 Task: Find connections with filter location Suzano with filter topic #lawyeringwith filter profile language Spanish with filter current company Aditya Birla Chemicals with filter school Doctor Babasaheb Ambedkar Marathwada University with filter industry Soap and Cleaning Product Manufacturing with filter service category Blogging with filter keywords title Building Inspector
Action: Mouse moved to (583, 101)
Screenshot: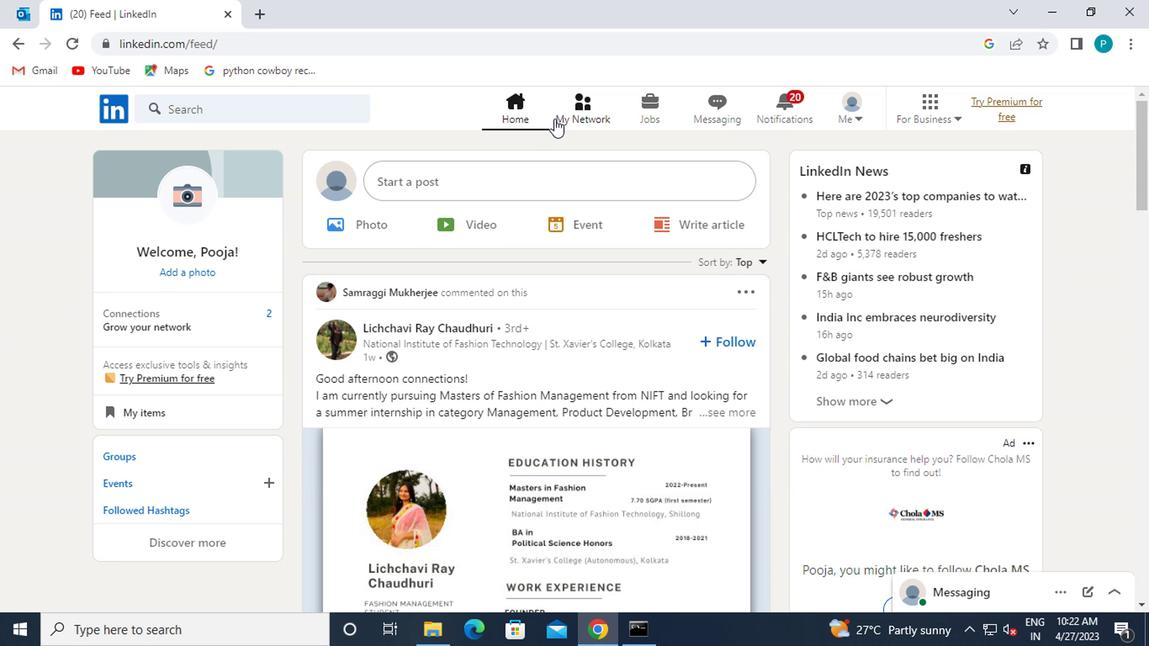 
Action: Mouse pressed left at (583, 101)
Screenshot: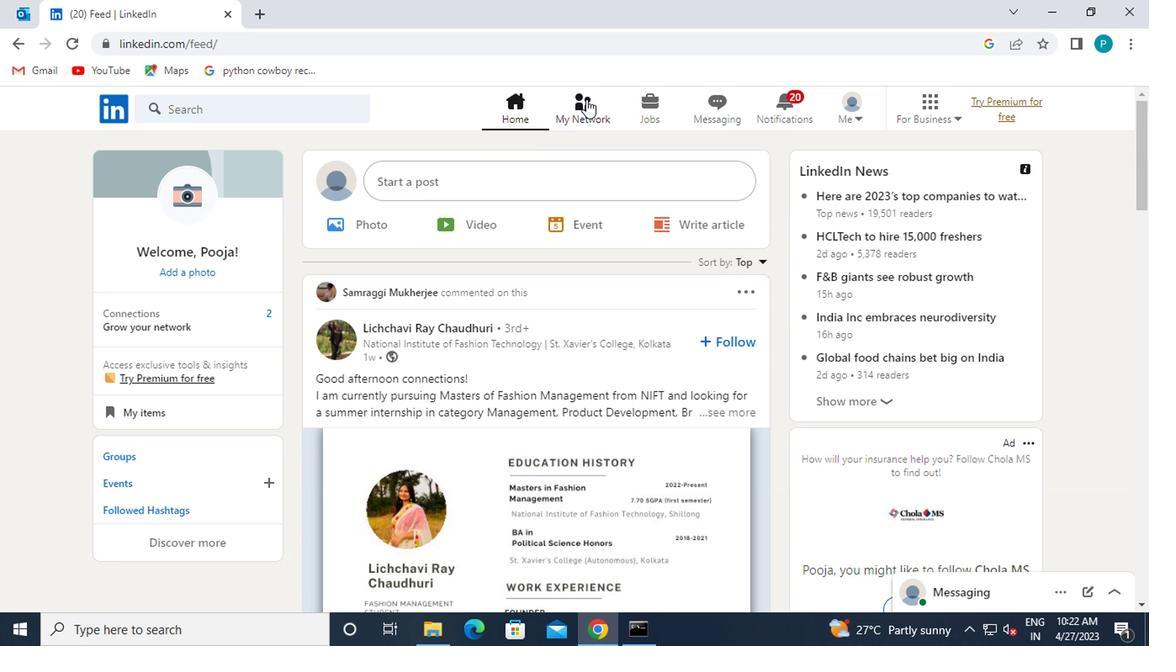 
Action: Mouse moved to (232, 207)
Screenshot: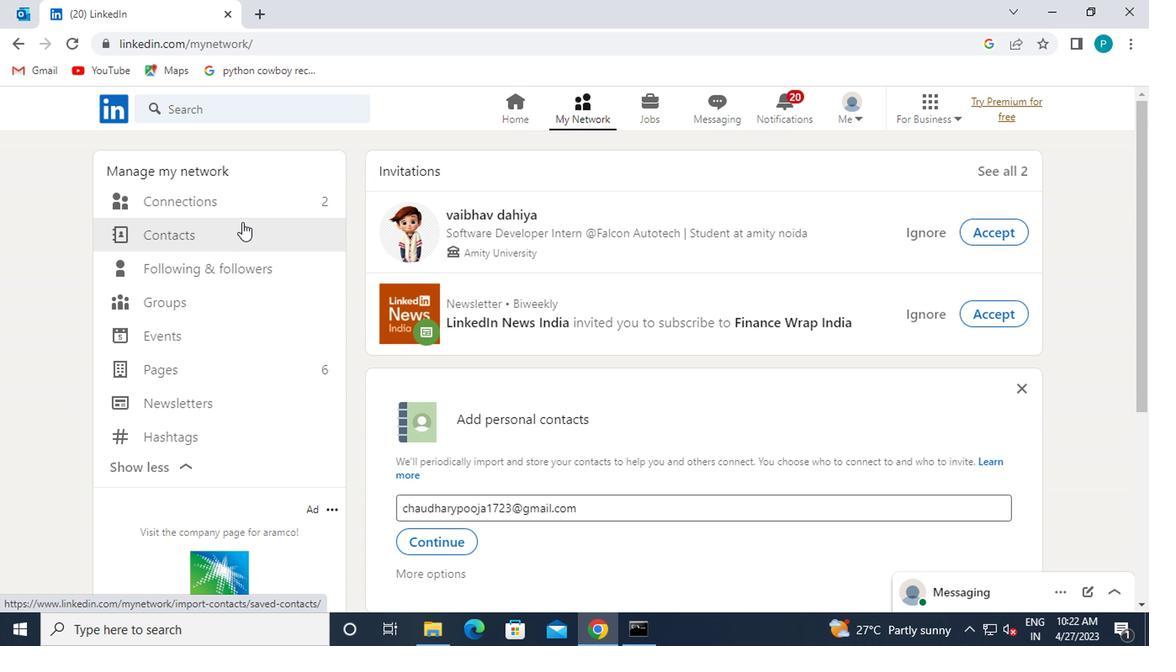 
Action: Mouse pressed left at (232, 207)
Screenshot: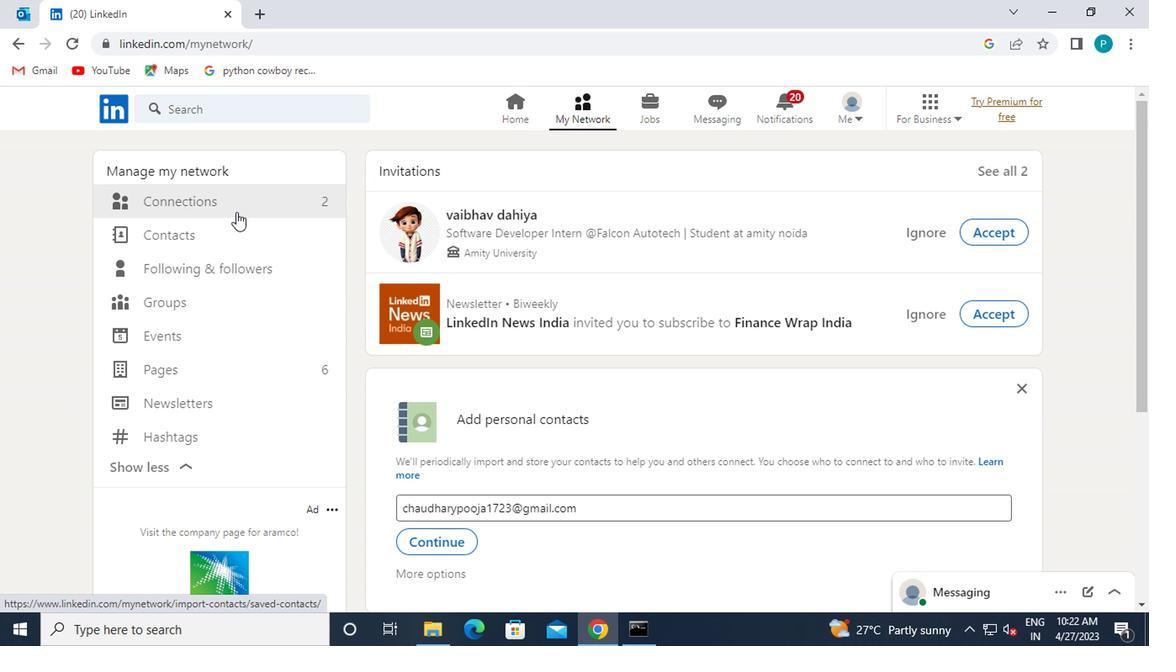 
Action: Mouse moved to (670, 201)
Screenshot: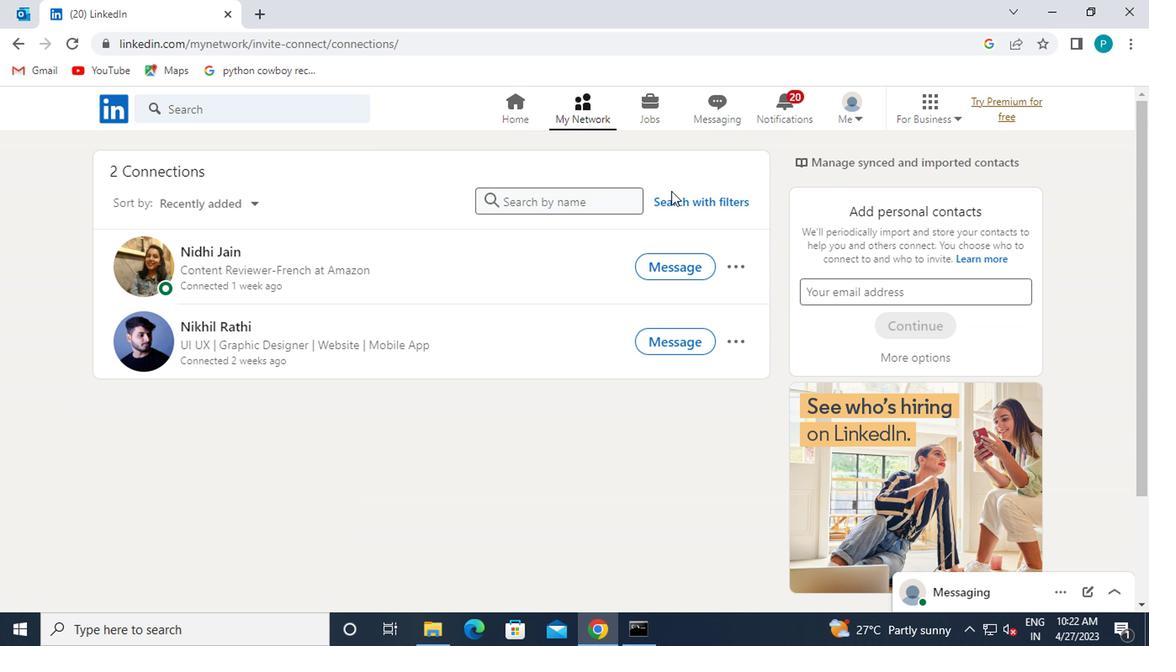 
Action: Mouse pressed left at (670, 201)
Screenshot: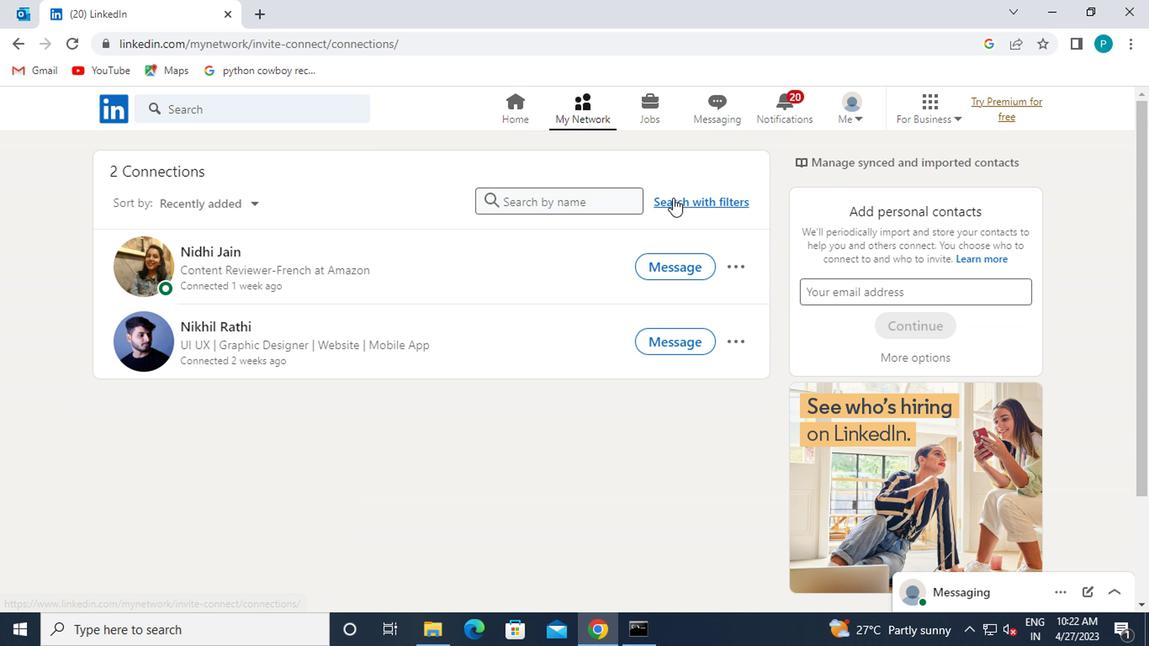 
Action: Mouse moved to (587, 150)
Screenshot: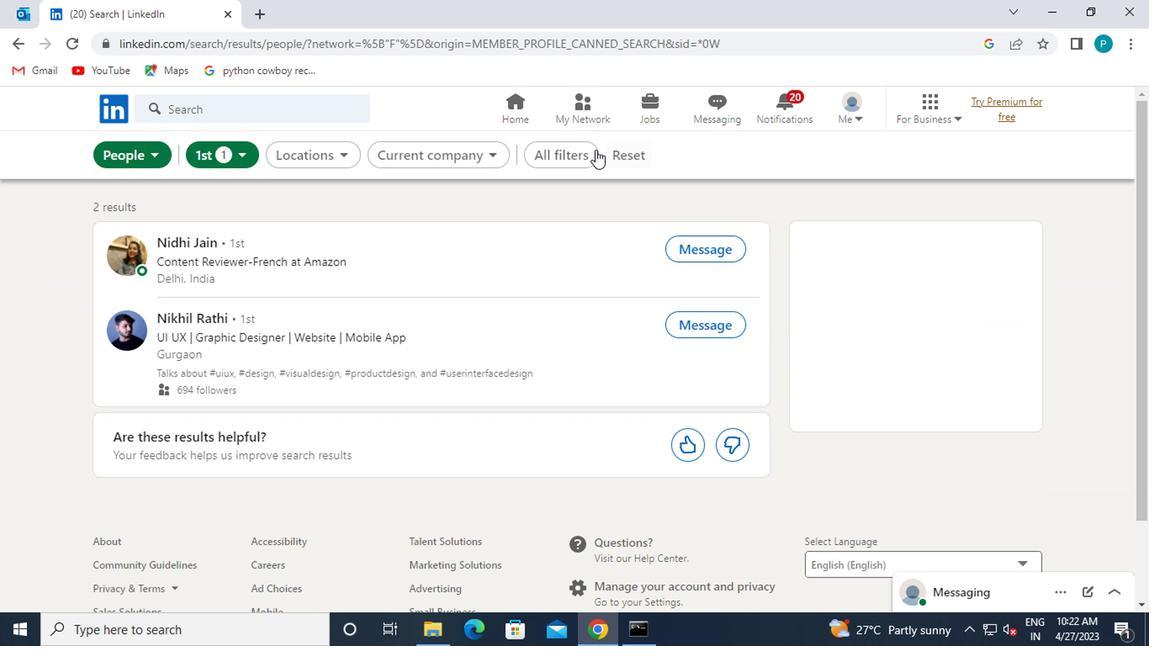 
Action: Mouse pressed left at (587, 150)
Screenshot: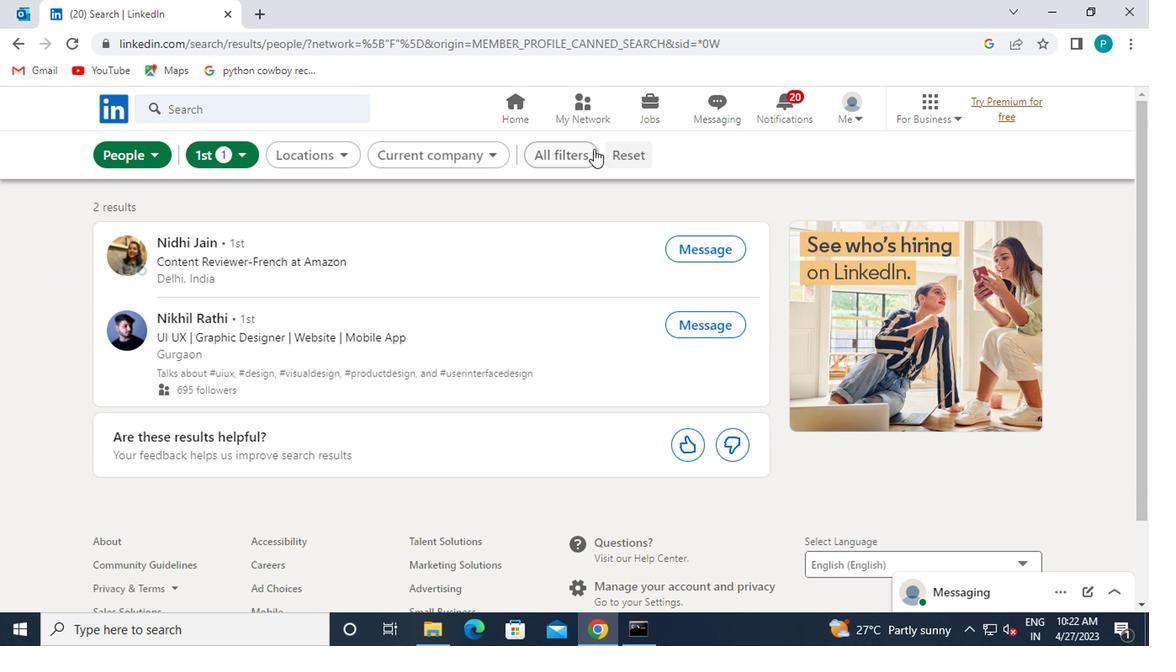 
Action: Mouse moved to (863, 271)
Screenshot: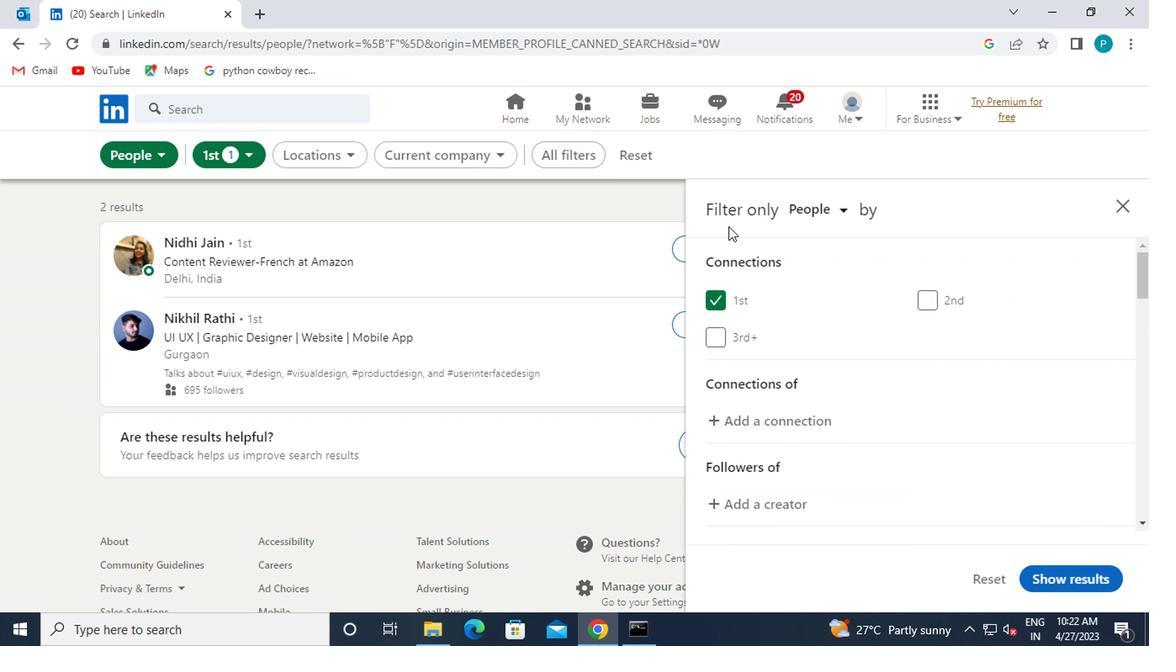 
Action: Mouse scrolled (863, 270) with delta (0, 0)
Screenshot: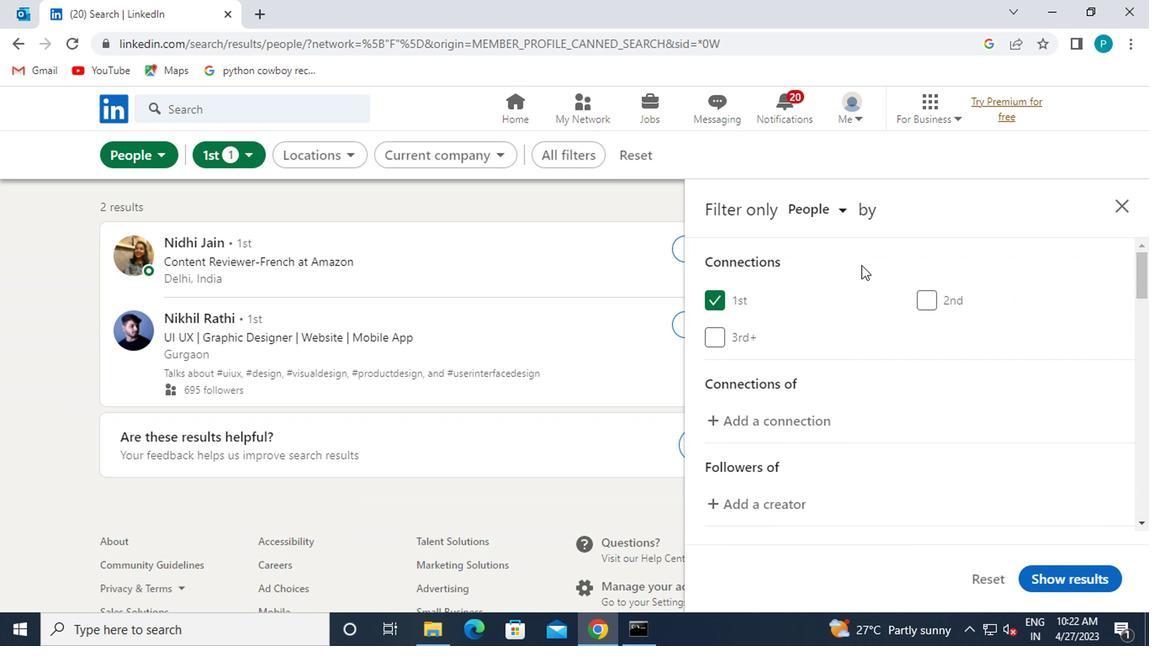
Action: Mouse scrolled (863, 270) with delta (0, 0)
Screenshot: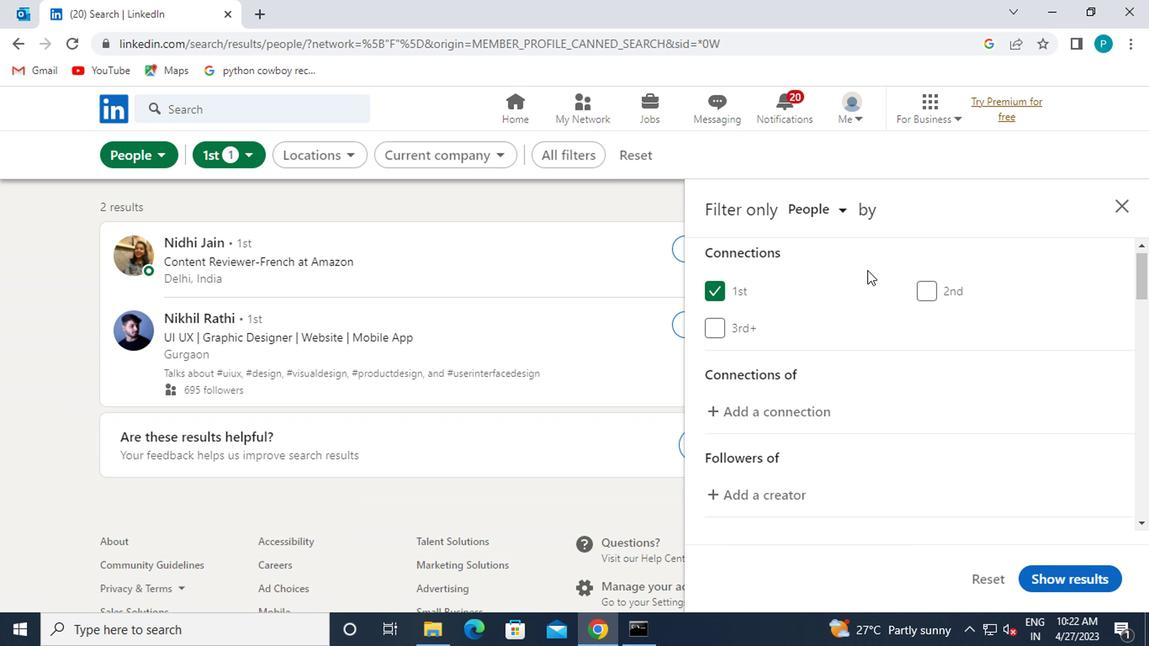 
Action: Mouse moved to (863, 299)
Screenshot: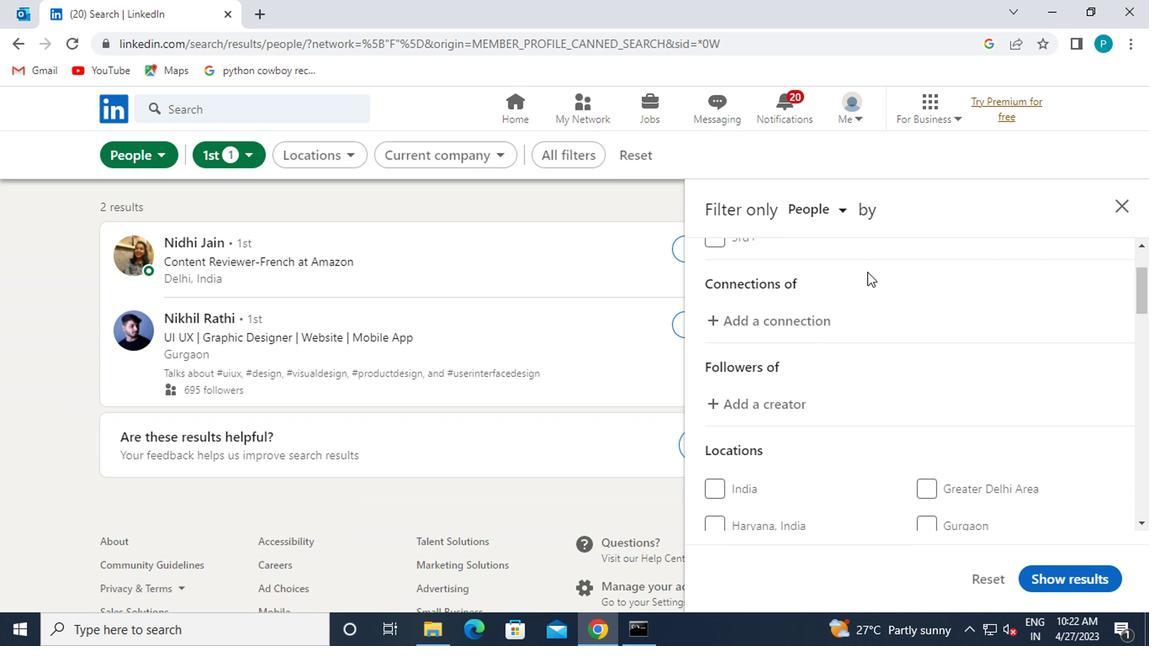 
Action: Mouse scrolled (863, 299) with delta (0, 0)
Screenshot: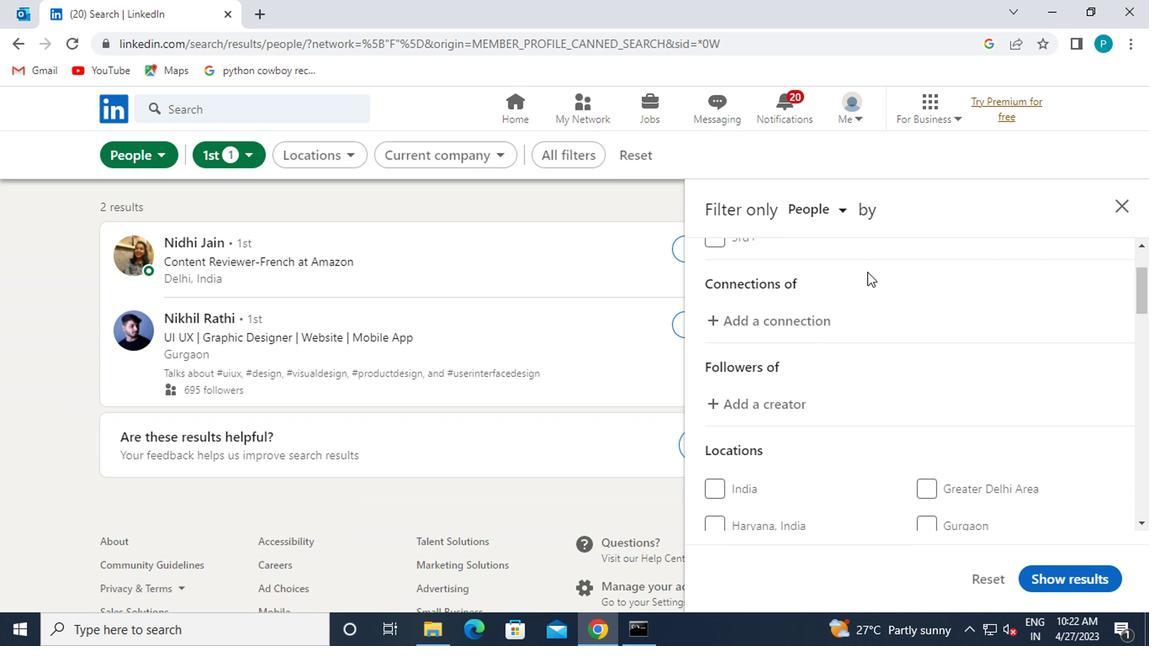 
Action: Mouse moved to (920, 408)
Screenshot: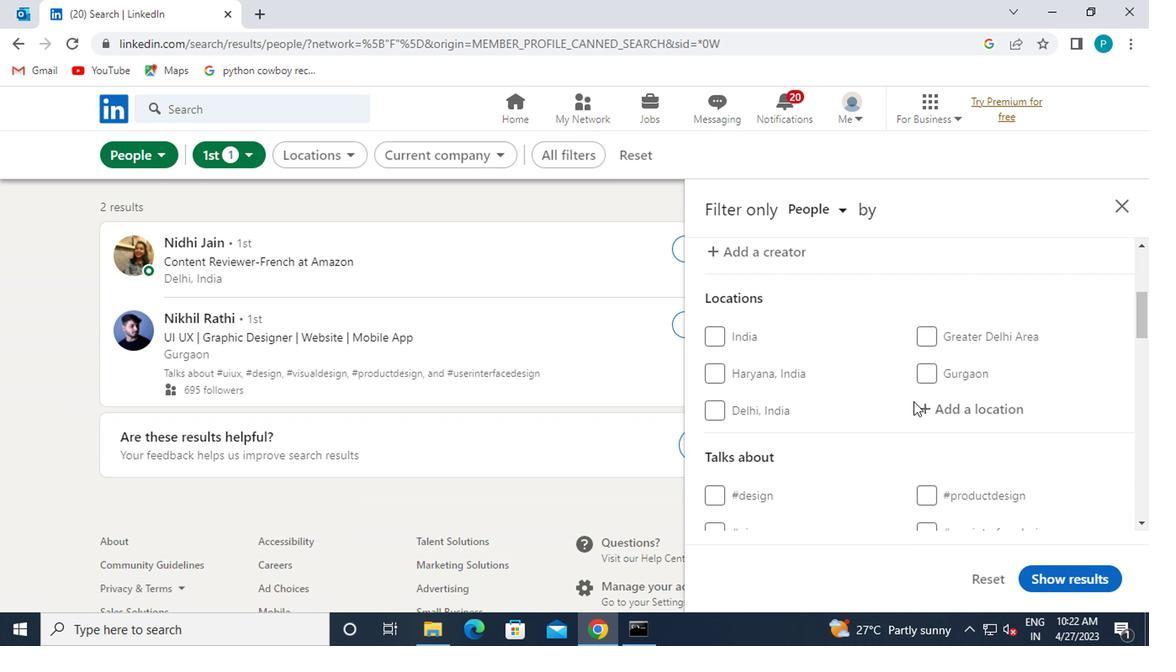 
Action: Mouse pressed left at (920, 408)
Screenshot: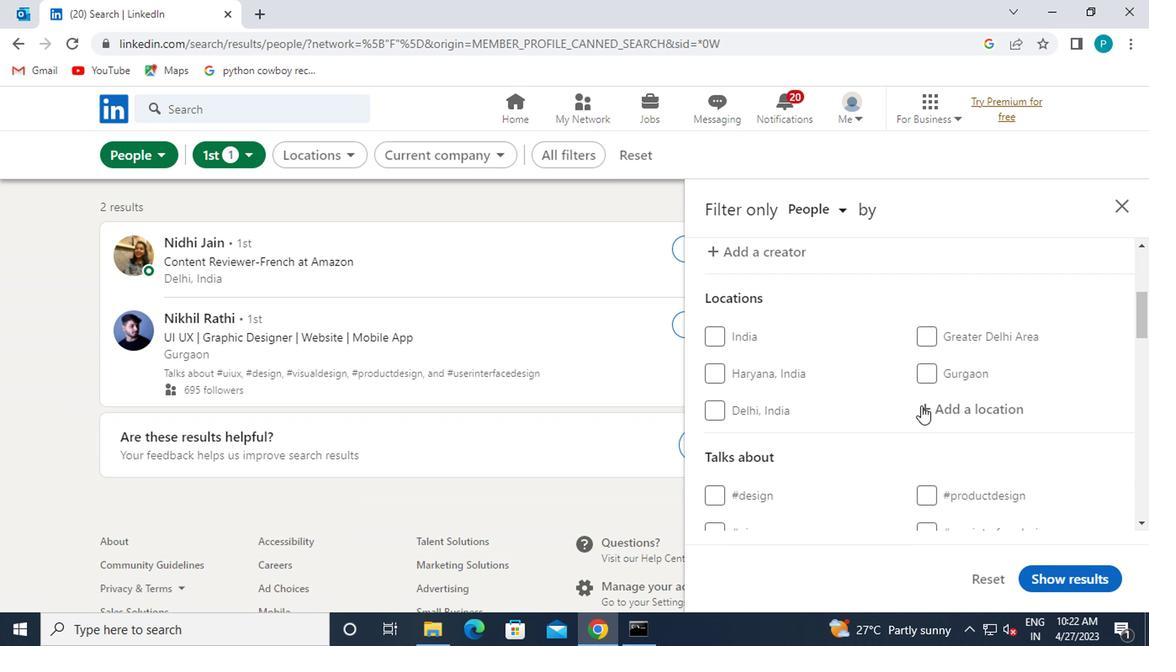 
Action: Mouse moved to (920, 409)
Screenshot: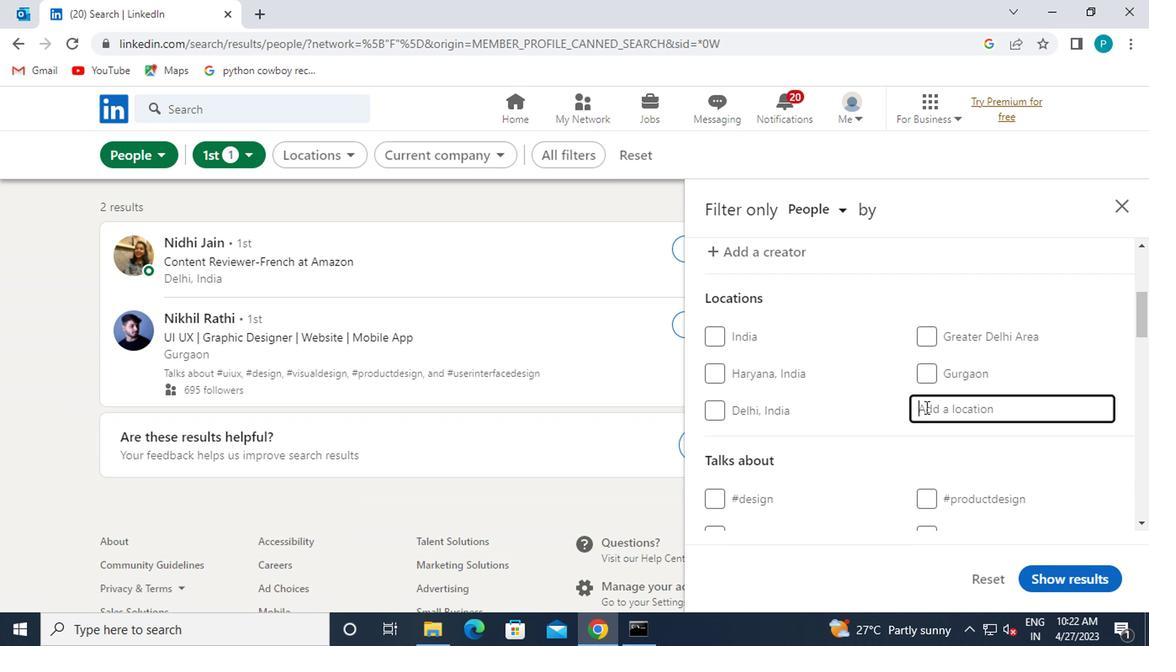 
Action: Key pressed <Key.caps_lock>s<Key.caps_lock>uzano
Screenshot: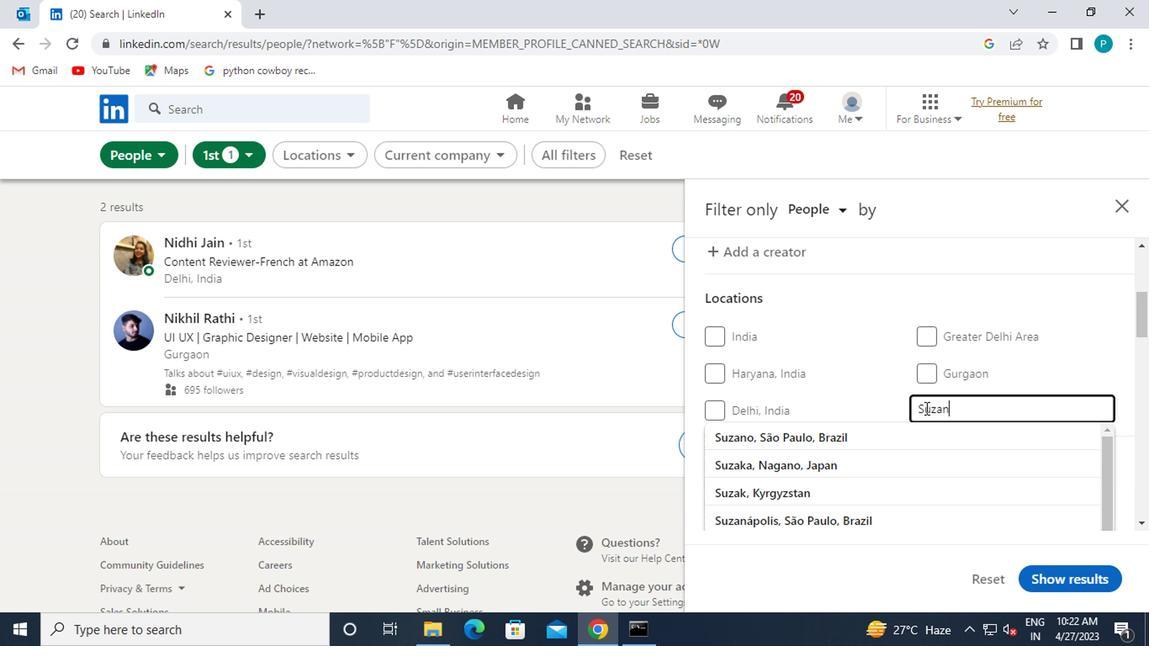 
Action: Mouse moved to (917, 443)
Screenshot: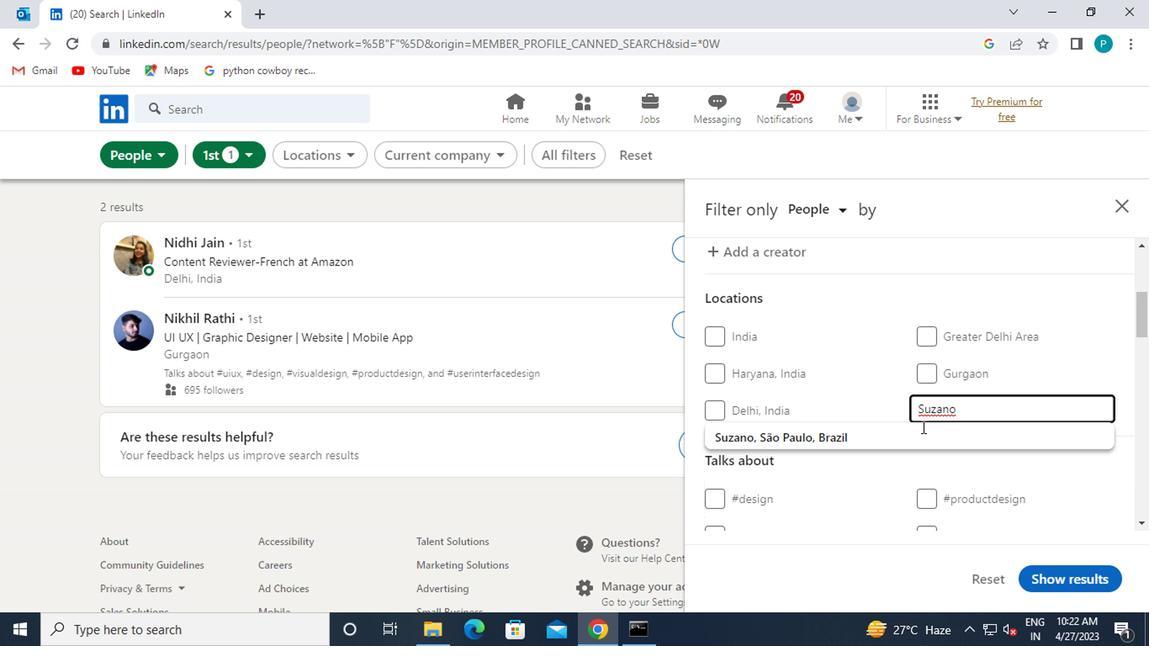 
Action: Mouse pressed left at (917, 443)
Screenshot: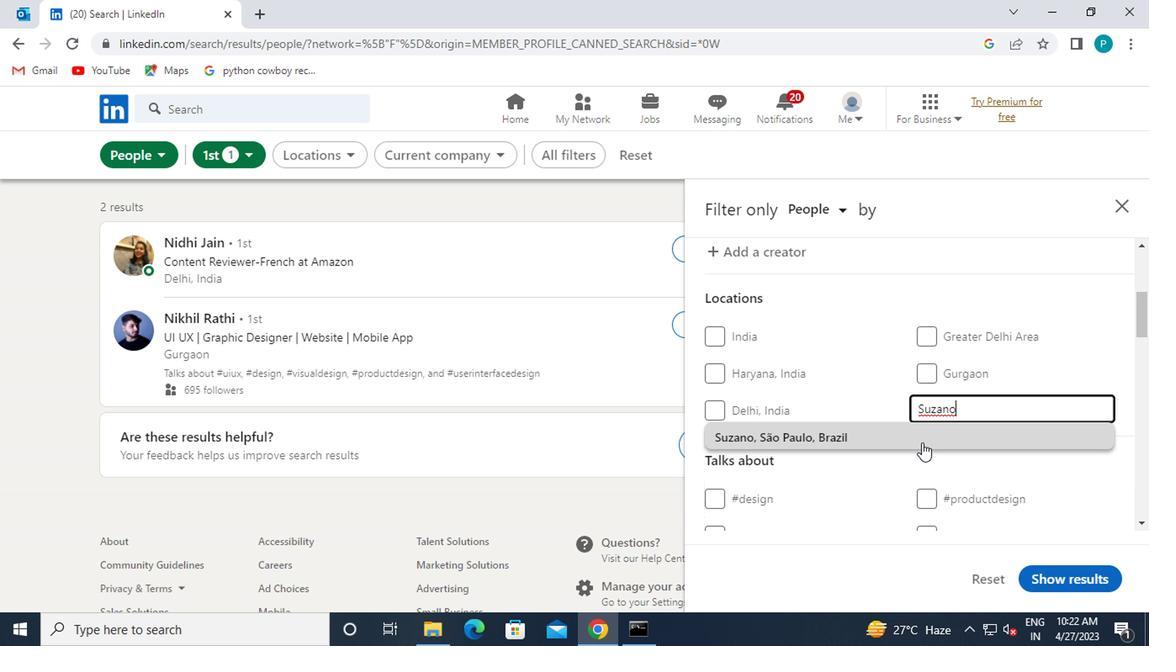 
Action: Mouse scrolled (917, 442) with delta (0, 0)
Screenshot: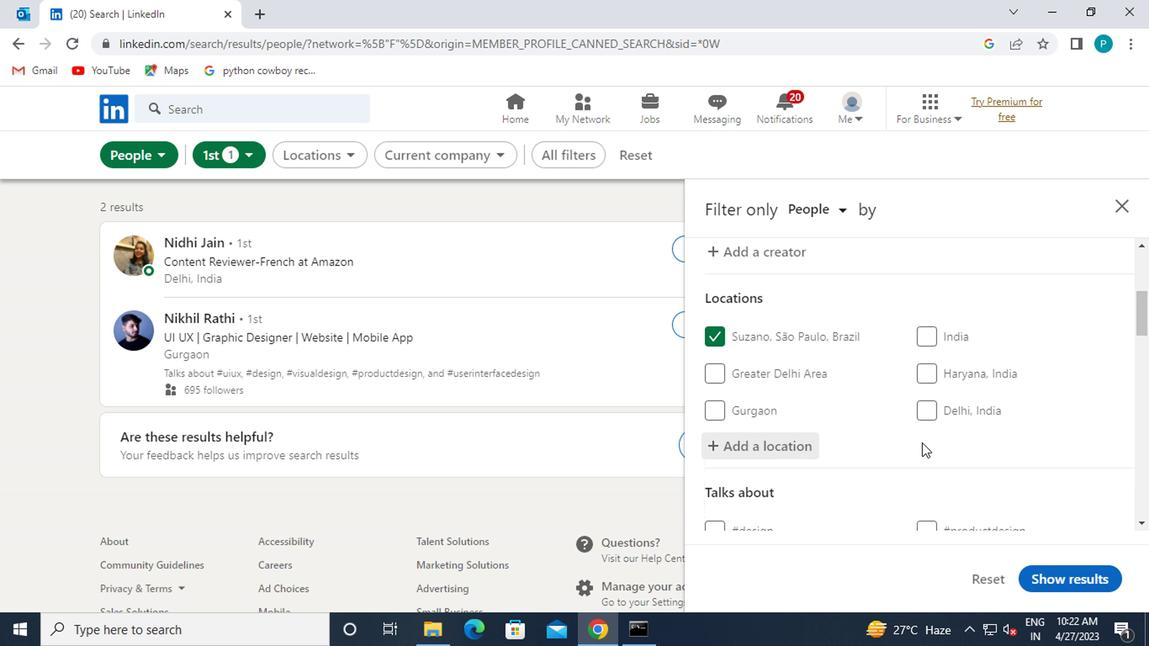 
Action: Mouse moved to (918, 444)
Screenshot: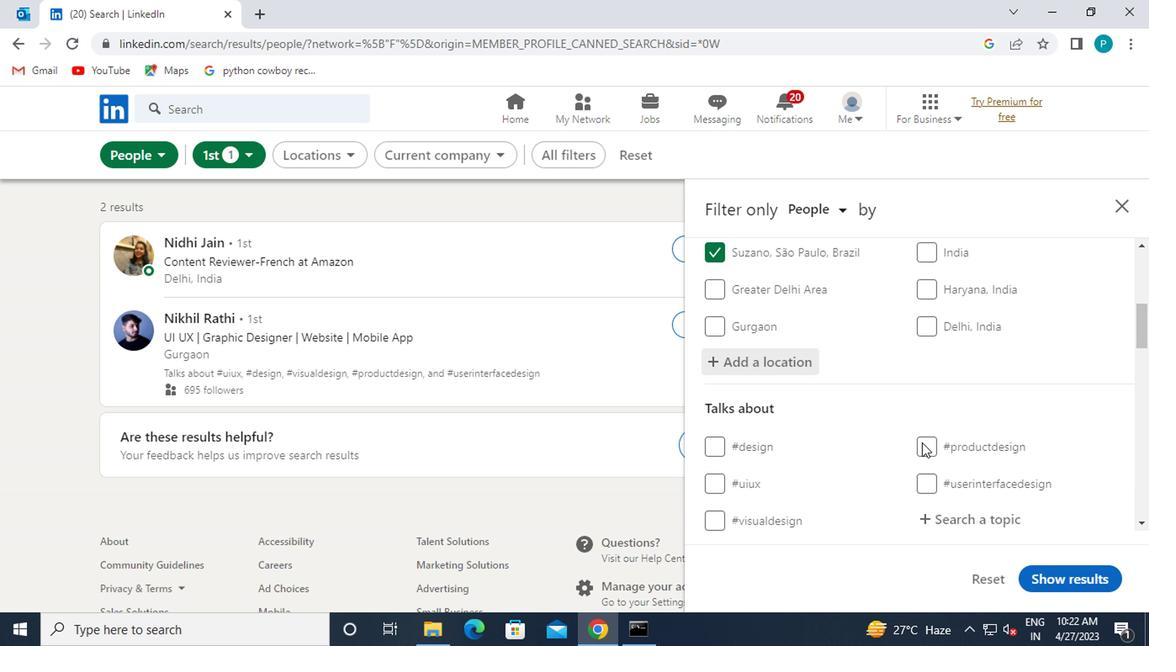 
Action: Mouse scrolled (918, 443) with delta (0, 0)
Screenshot: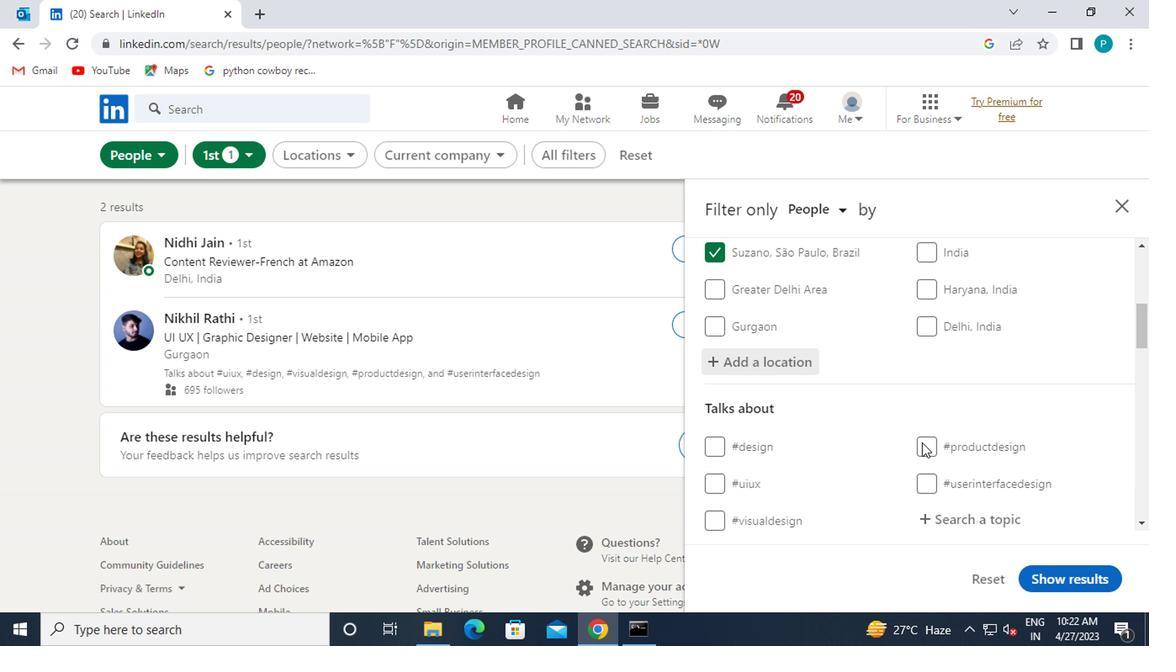 
Action: Mouse moved to (921, 439)
Screenshot: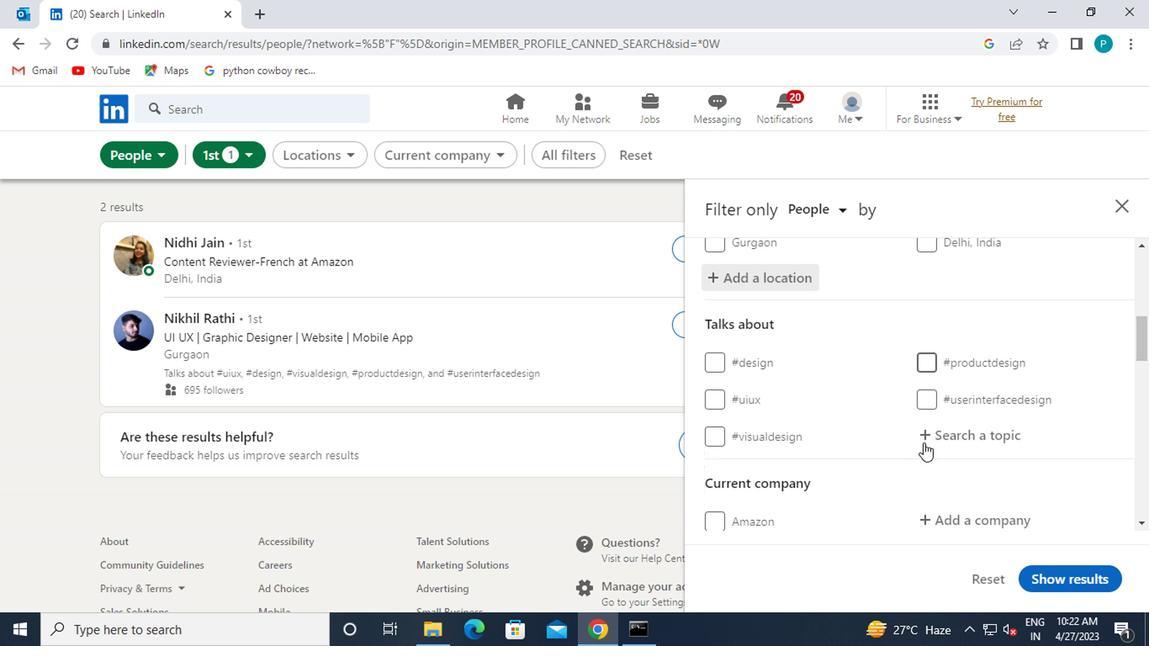 
Action: Mouse pressed left at (921, 439)
Screenshot: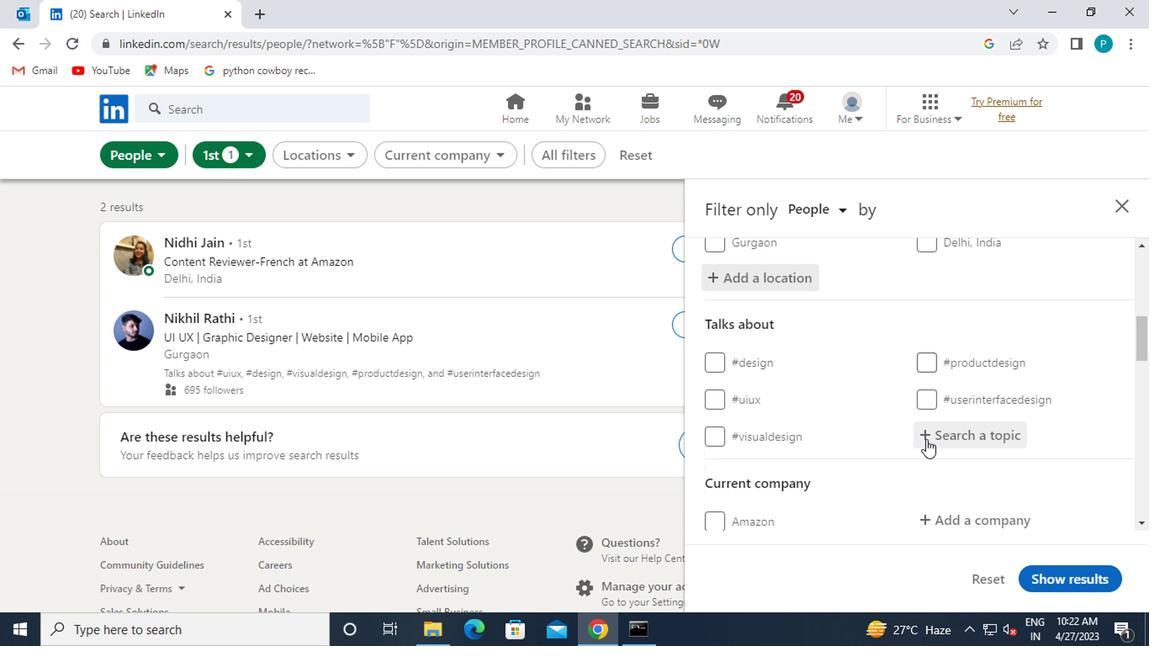 
Action: Key pressed la<Key.backspace><Key.backspace><Key.shift>#LAWYERING
Screenshot: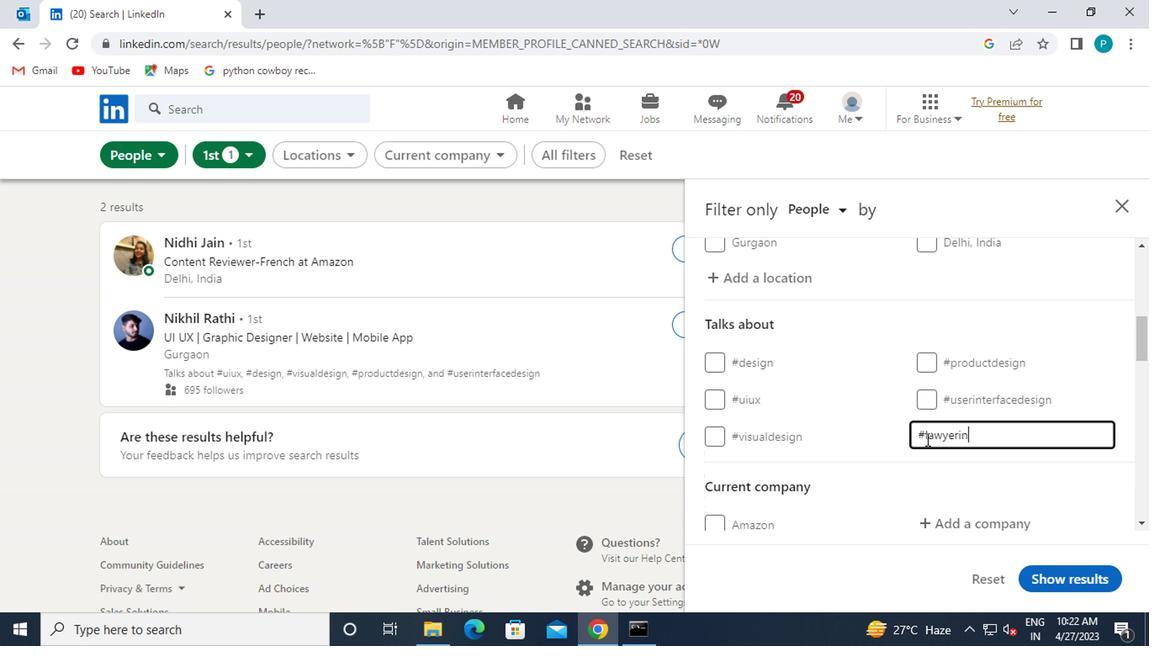 
Action: Mouse scrolled (921, 439) with delta (0, 0)
Screenshot: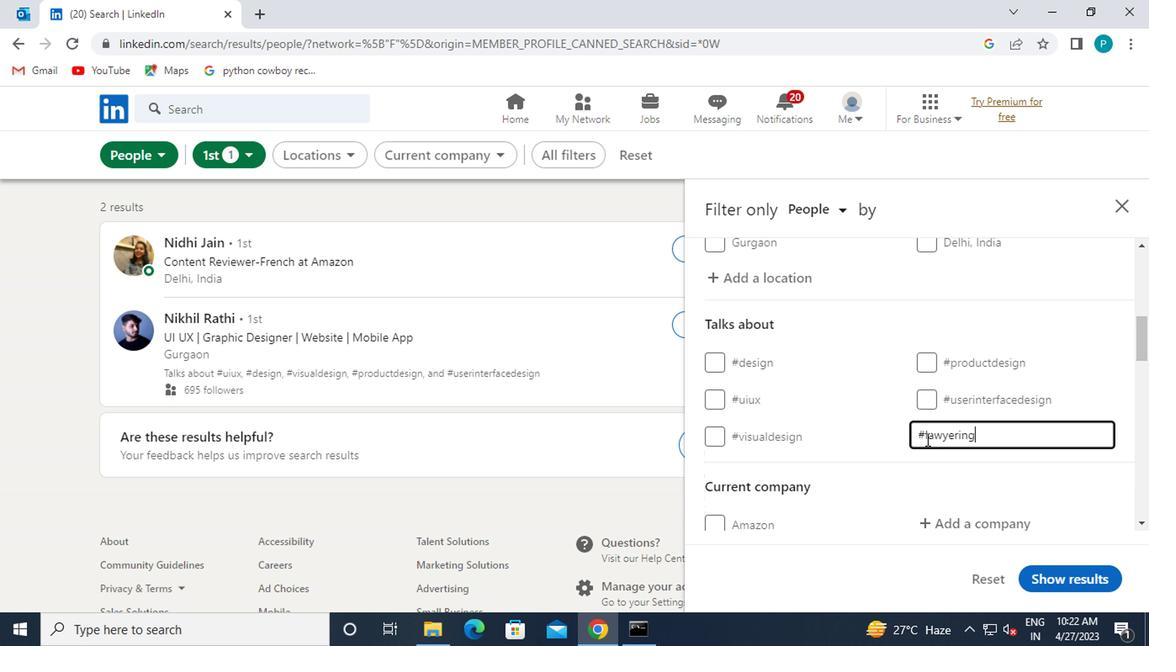
Action: Mouse moved to (924, 454)
Screenshot: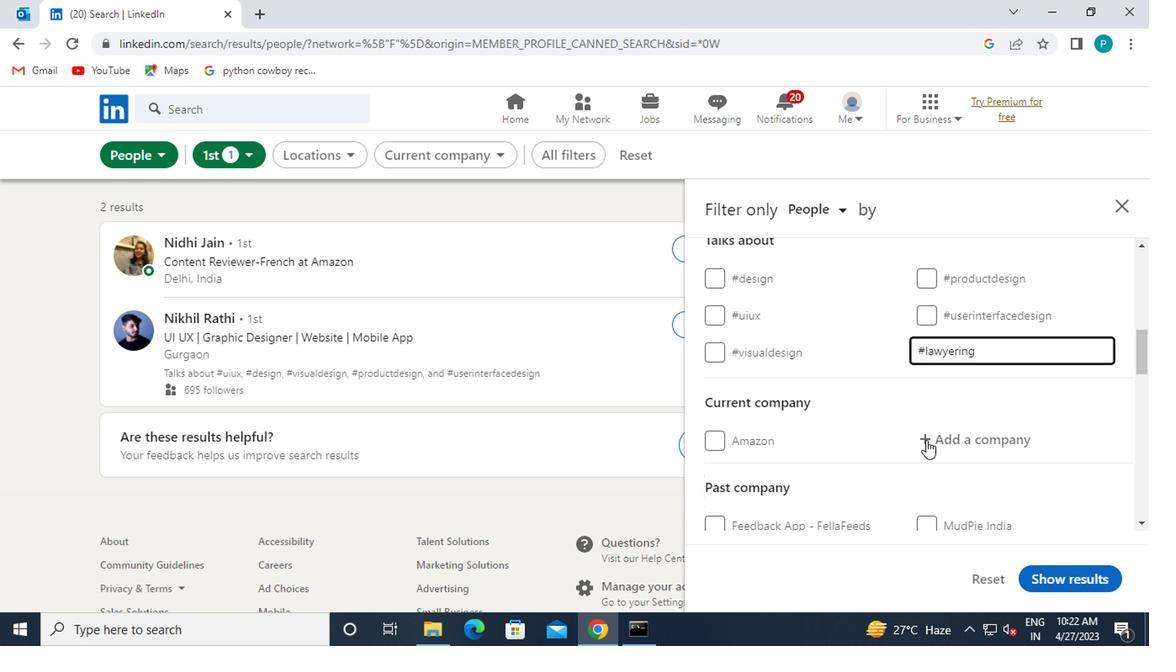 
Action: Mouse scrolled (924, 453) with delta (0, 0)
Screenshot: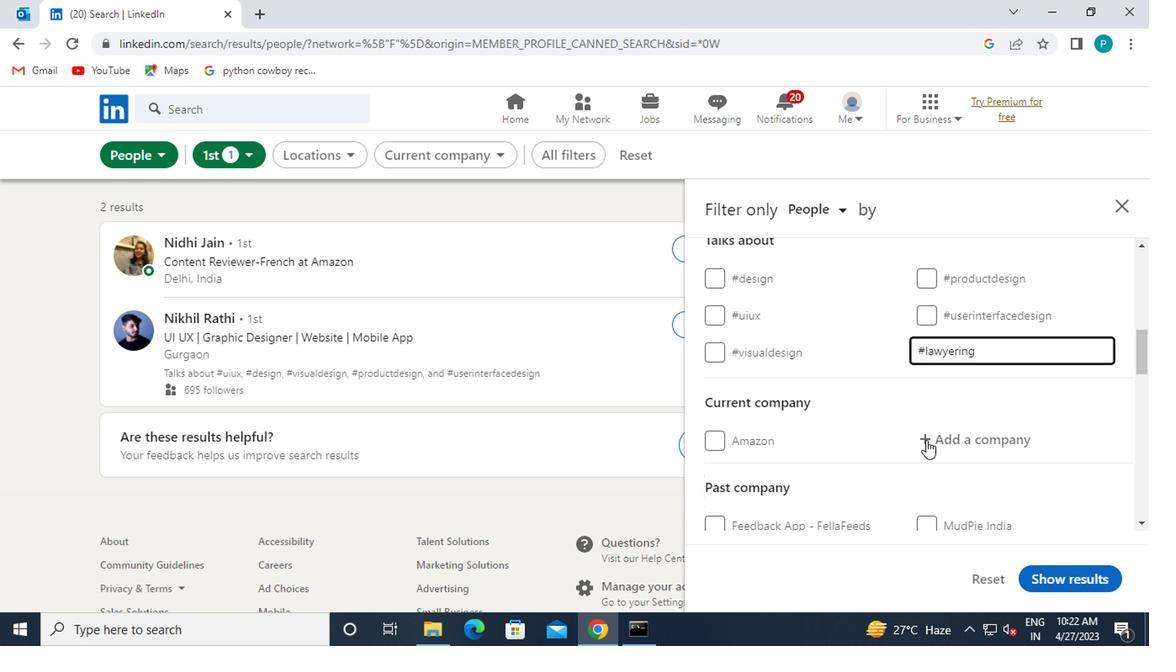 
Action: Mouse moved to (947, 357)
Screenshot: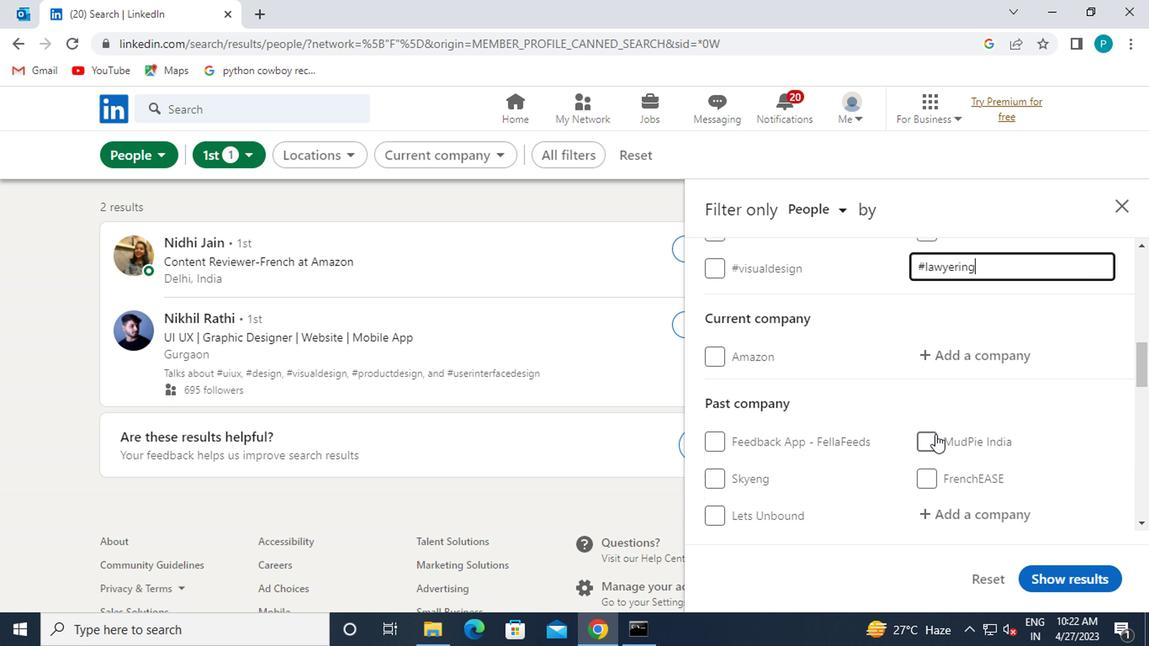 
Action: Mouse pressed left at (947, 357)
Screenshot: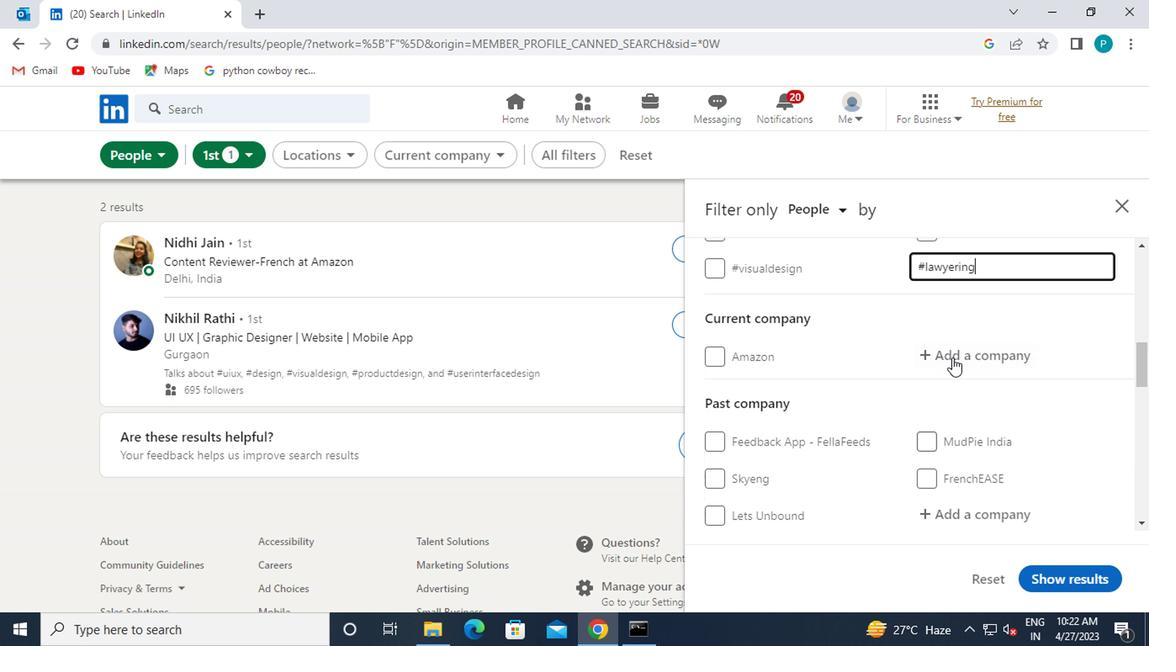 
Action: Key pressed ADITYA
Screenshot: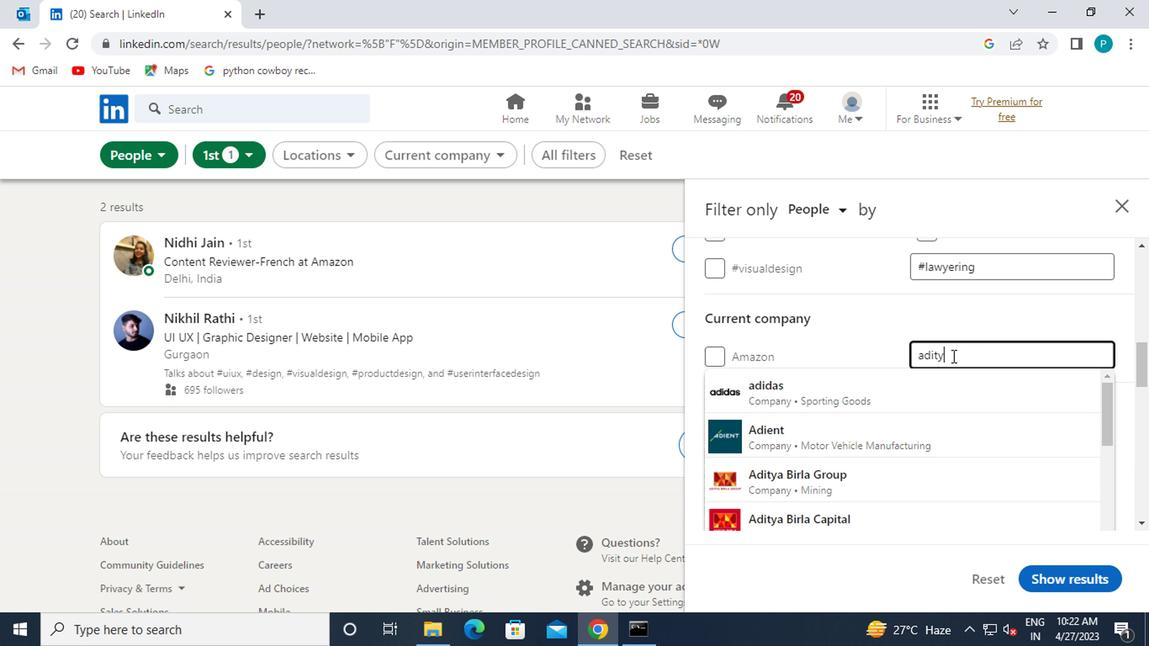 
Action: Mouse moved to (932, 405)
Screenshot: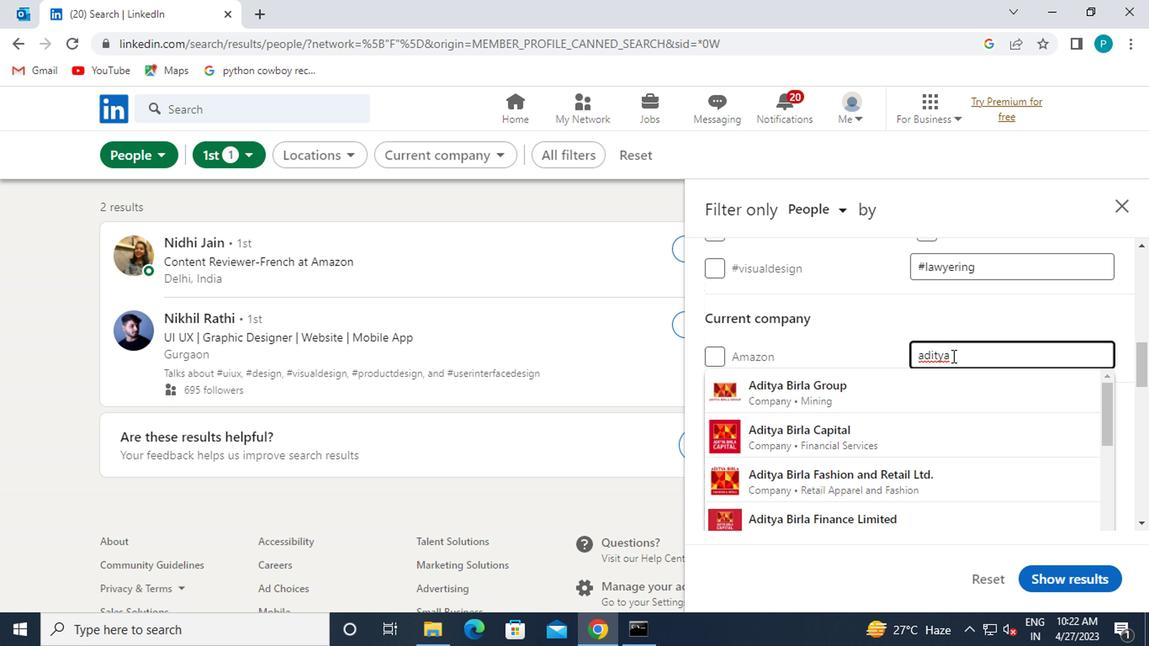 
Action: Mouse scrolled (932, 404) with delta (0, -1)
Screenshot: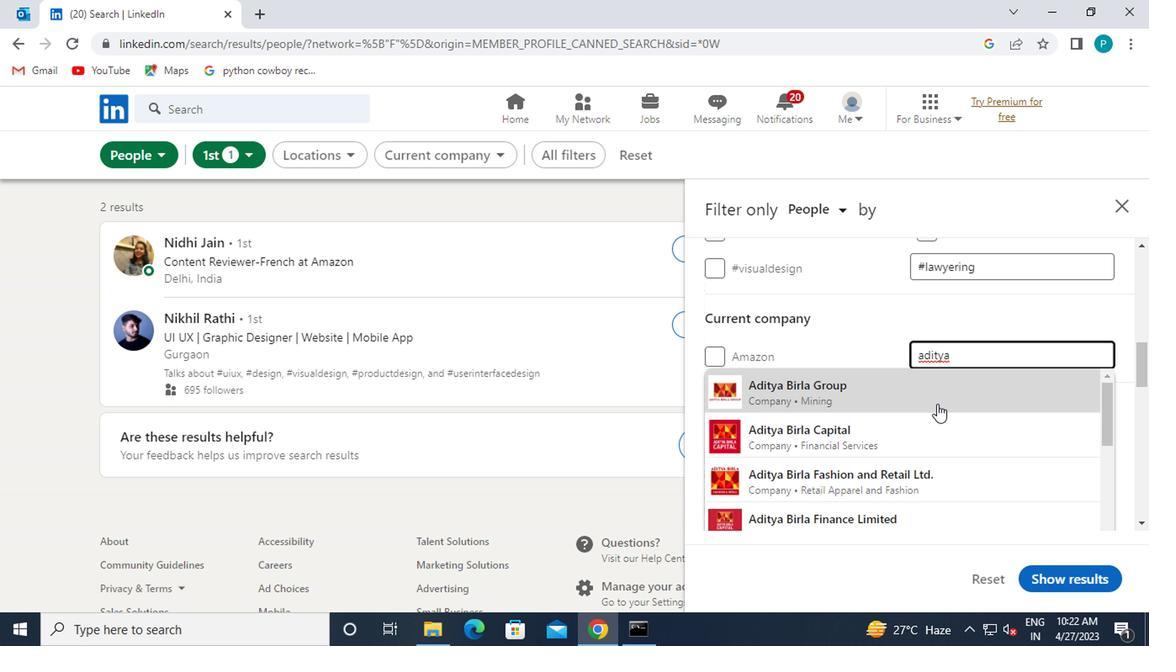 
Action: Mouse moved to (914, 487)
Screenshot: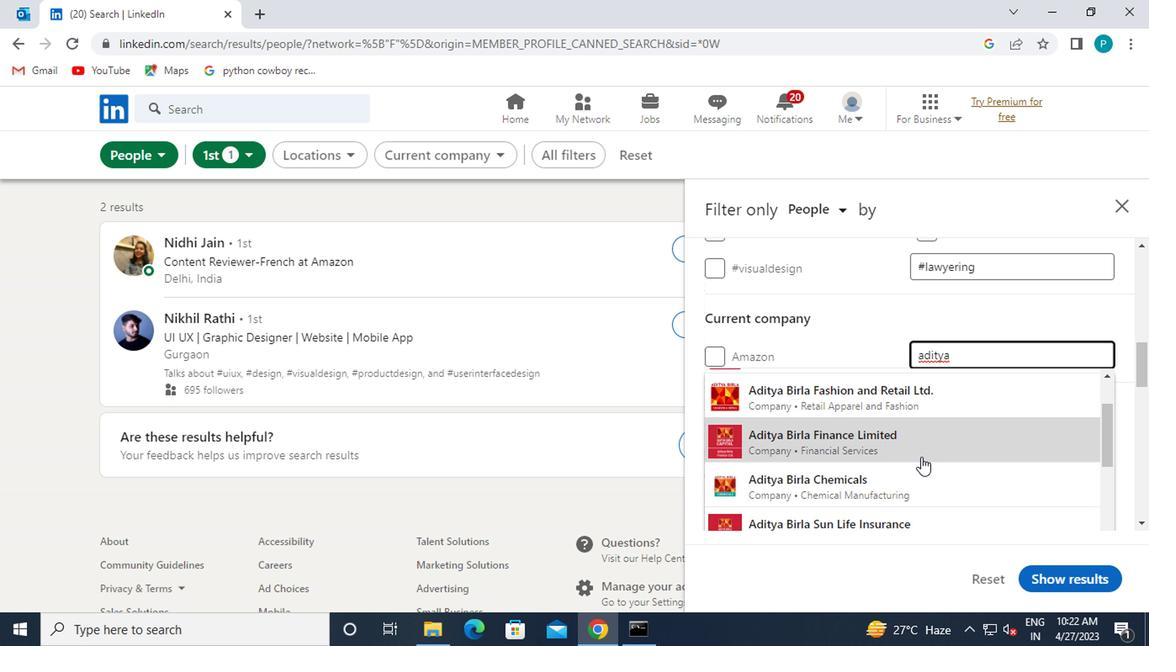 
Action: Mouse pressed left at (914, 487)
Screenshot: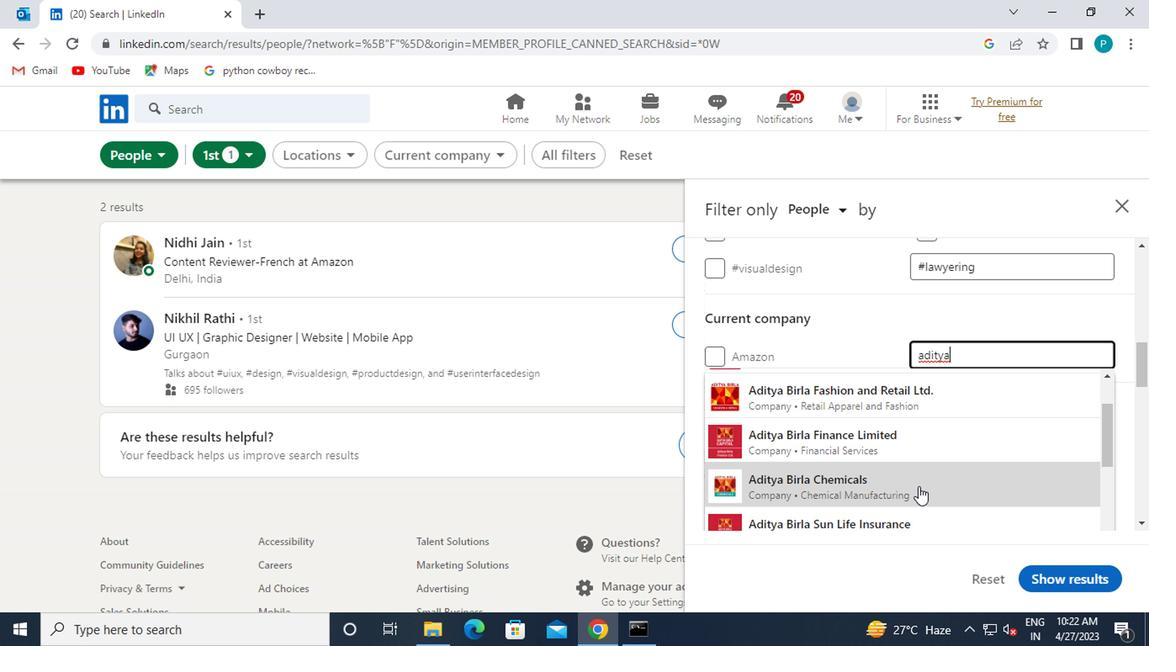 
Action: Mouse moved to (897, 479)
Screenshot: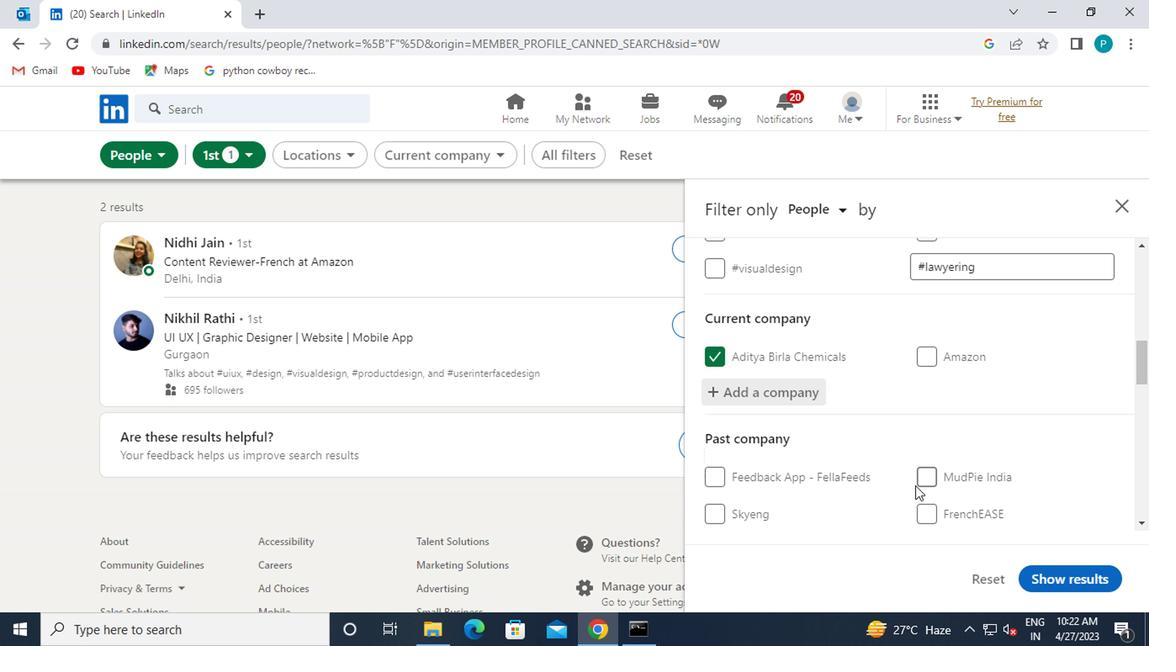 
Action: Mouse scrolled (897, 478) with delta (0, 0)
Screenshot: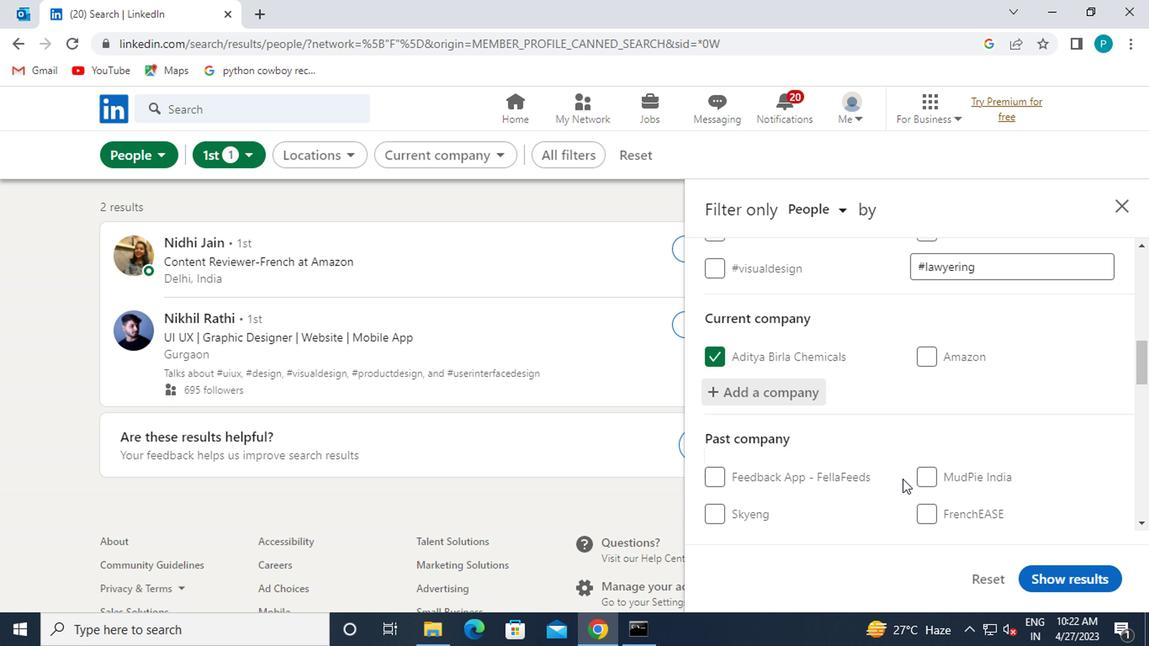 
Action: Mouse moved to (895, 478)
Screenshot: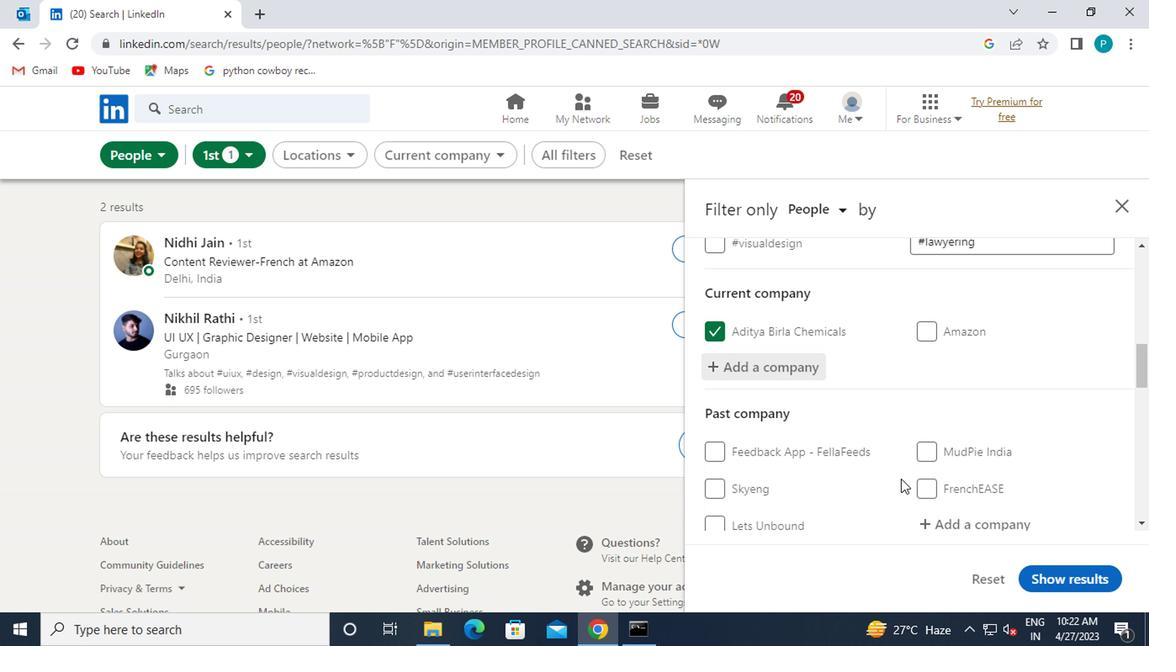 
Action: Mouse scrolled (895, 477) with delta (0, -1)
Screenshot: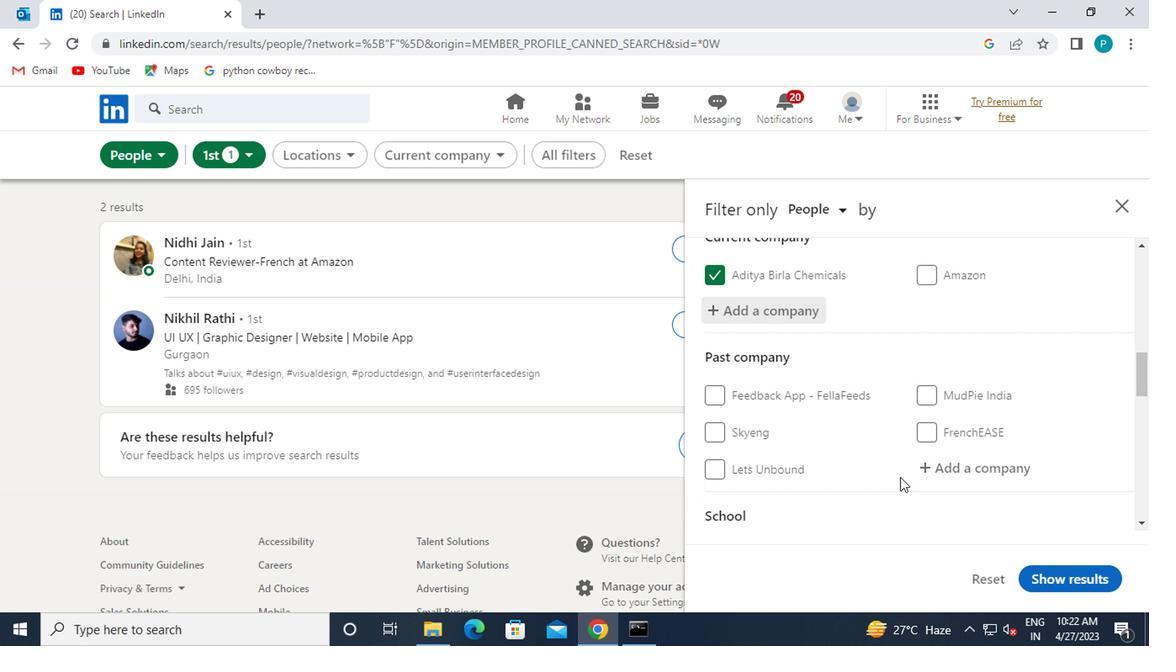 
Action: Mouse moved to (891, 474)
Screenshot: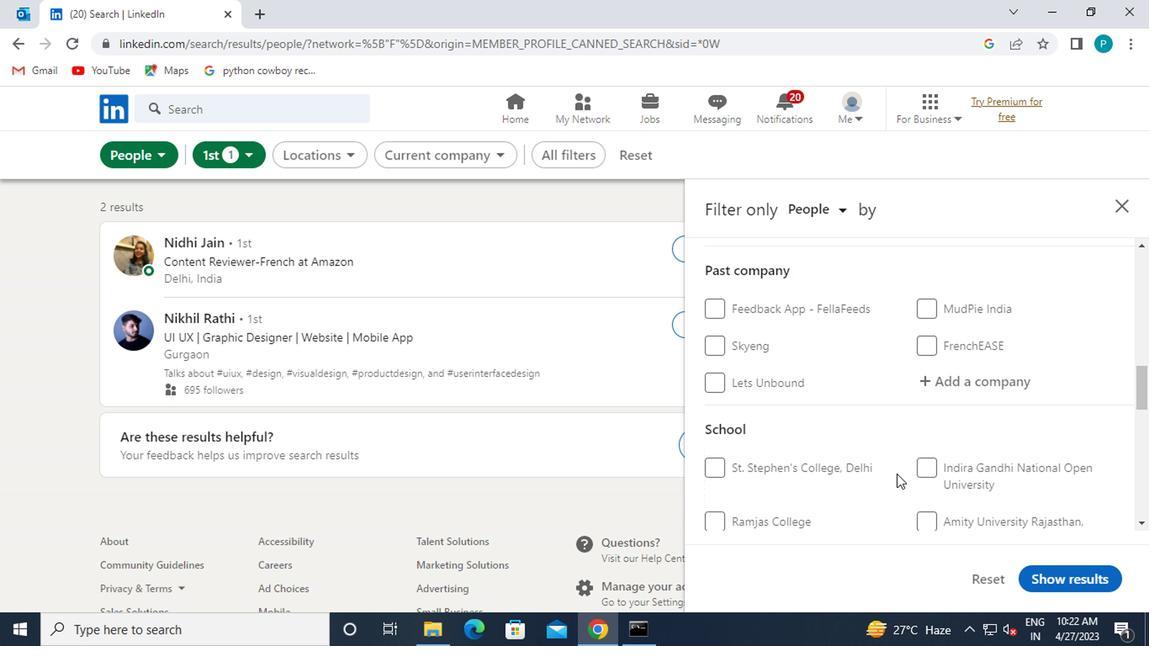 
Action: Mouse scrolled (891, 472) with delta (0, -1)
Screenshot: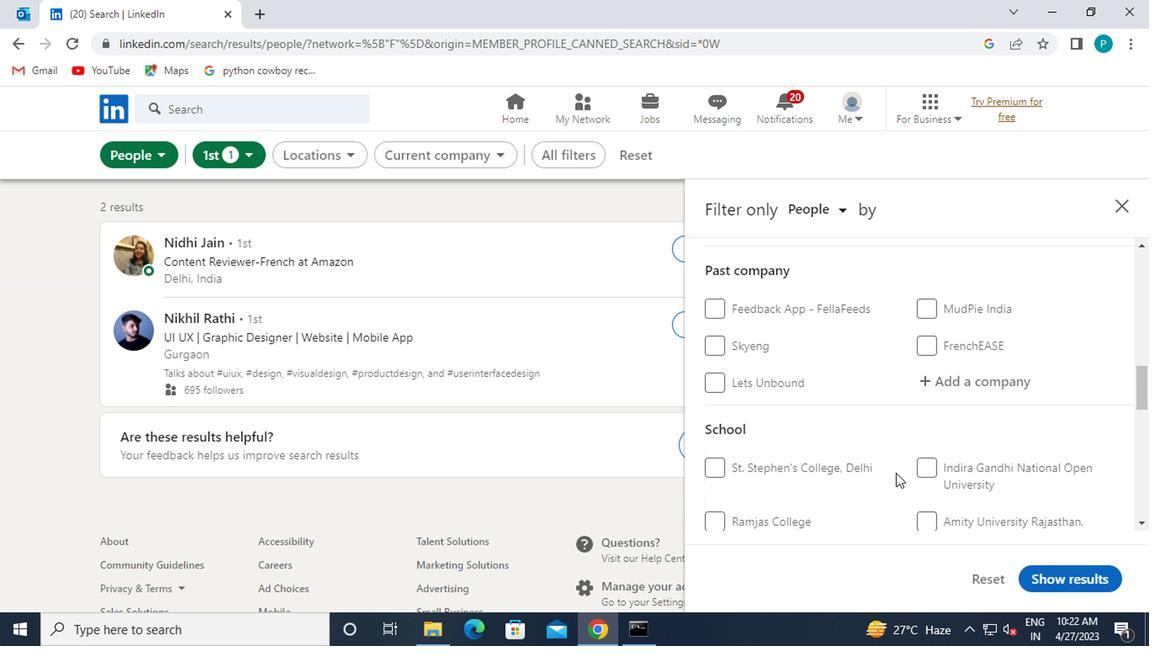 
Action: Mouse moved to (916, 483)
Screenshot: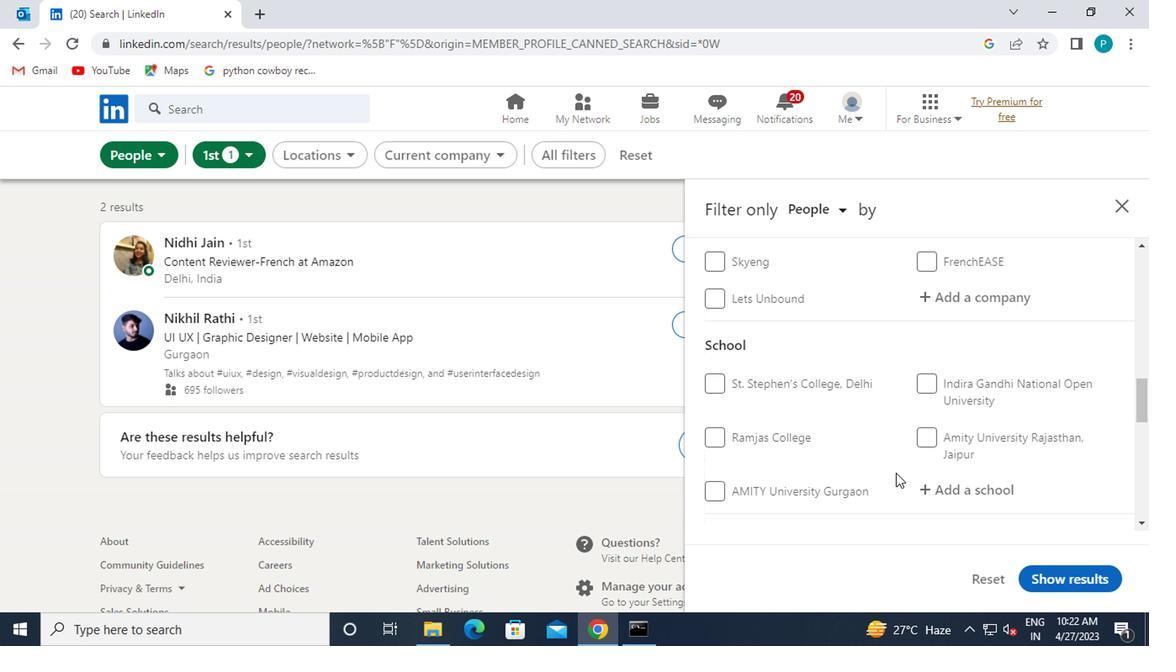 
Action: Mouse pressed left at (916, 483)
Screenshot: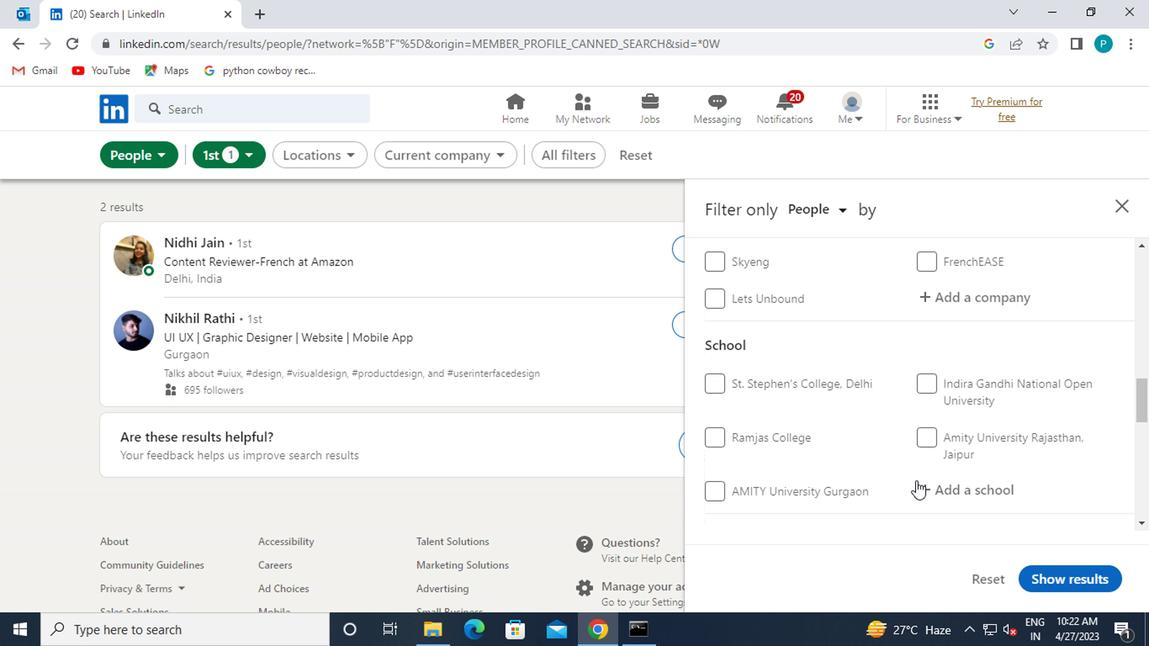
Action: Mouse moved to (921, 484)
Screenshot: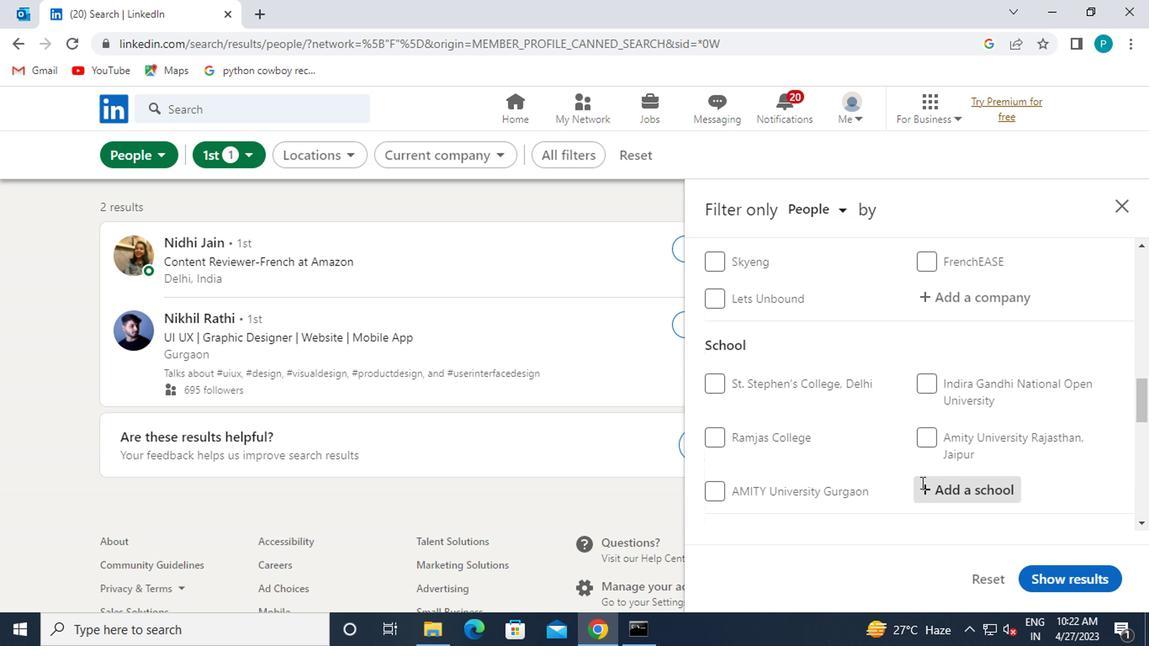 
Action: Key pressed <Key.caps_lock>D<Key.caps_lock>OCTOR
Screenshot: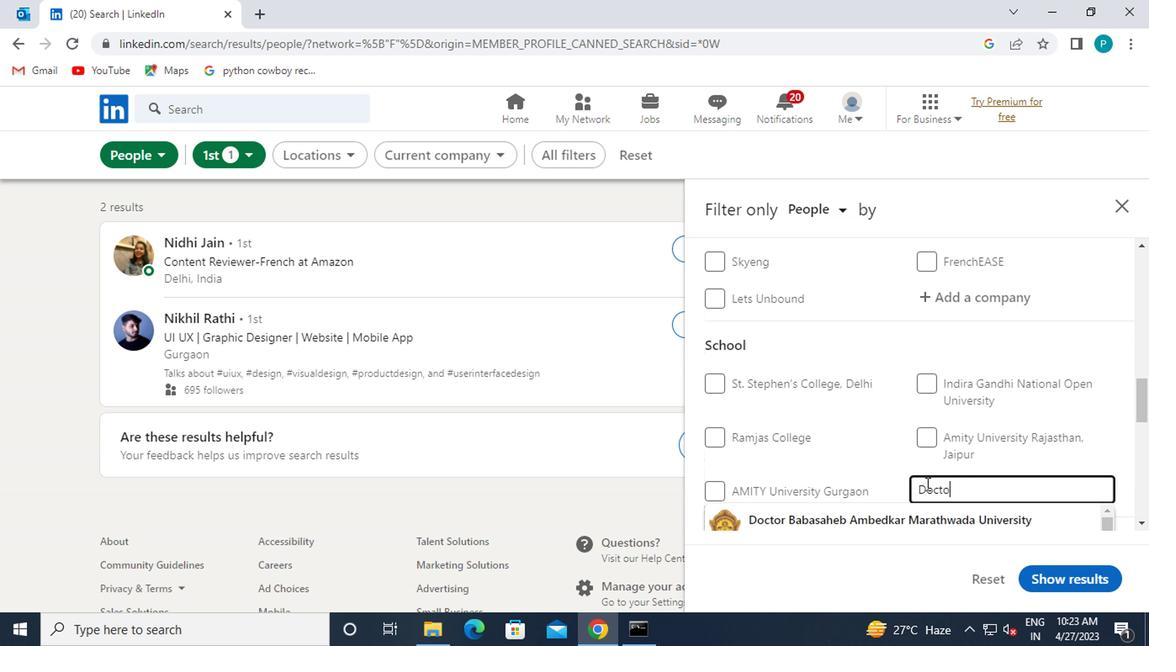 
Action: Mouse moved to (859, 447)
Screenshot: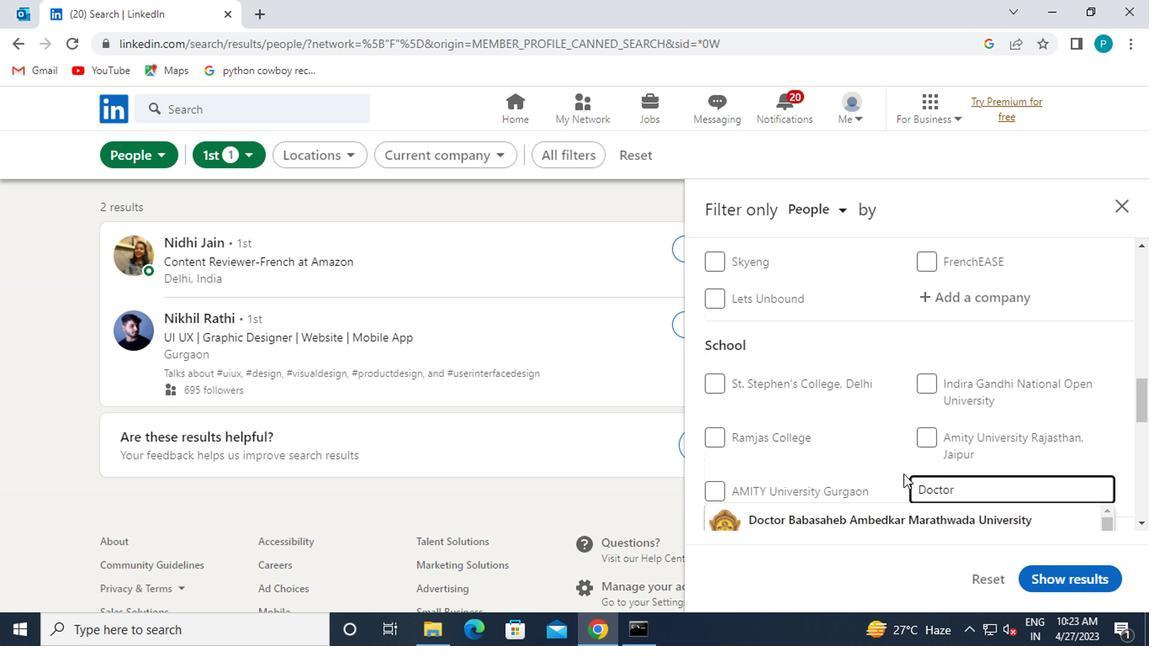 
Action: Mouse scrolled (859, 445) with delta (0, -1)
Screenshot: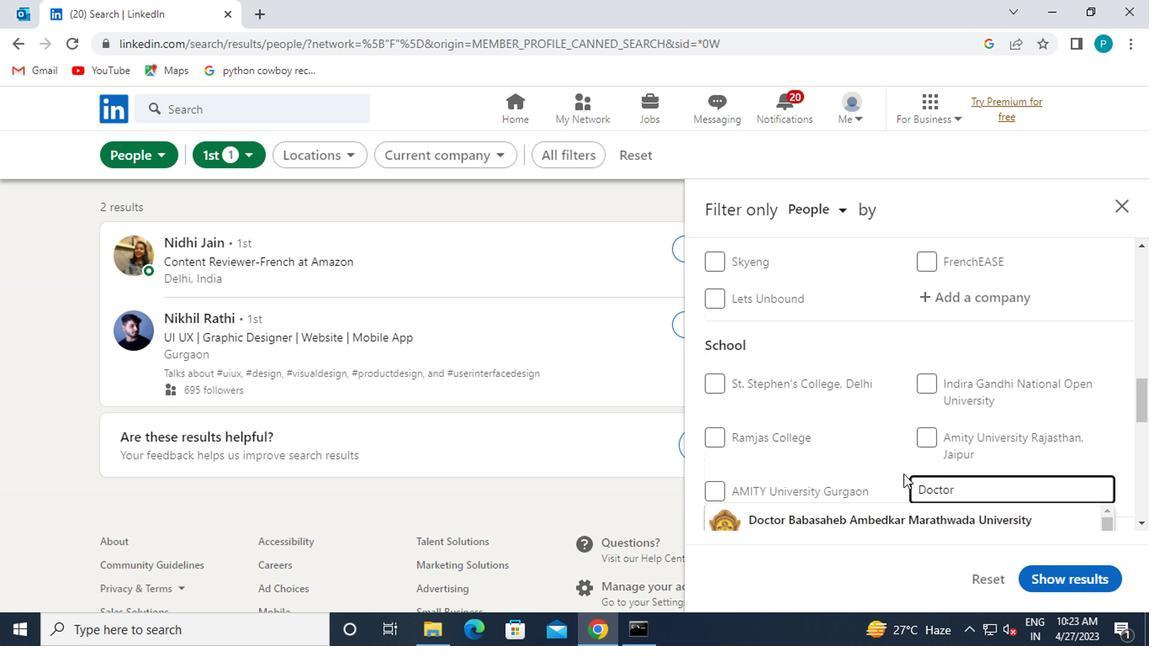 
Action: Mouse moved to (848, 453)
Screenshot: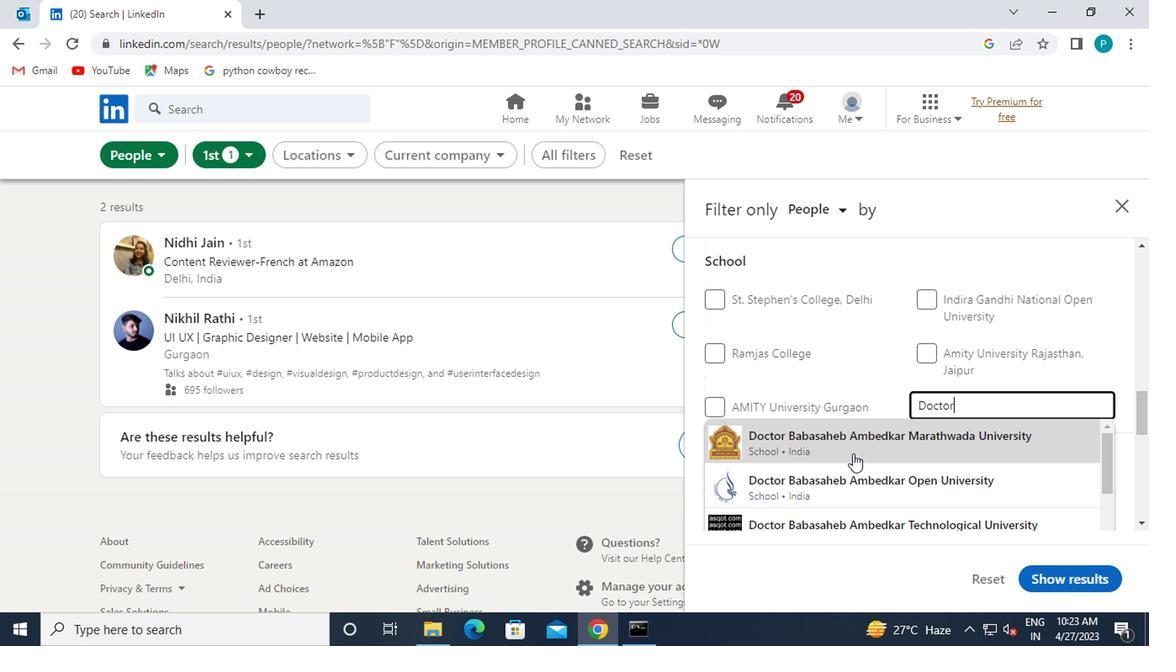 
Action: Mouse pressed left at (848, 453)
Screenshot: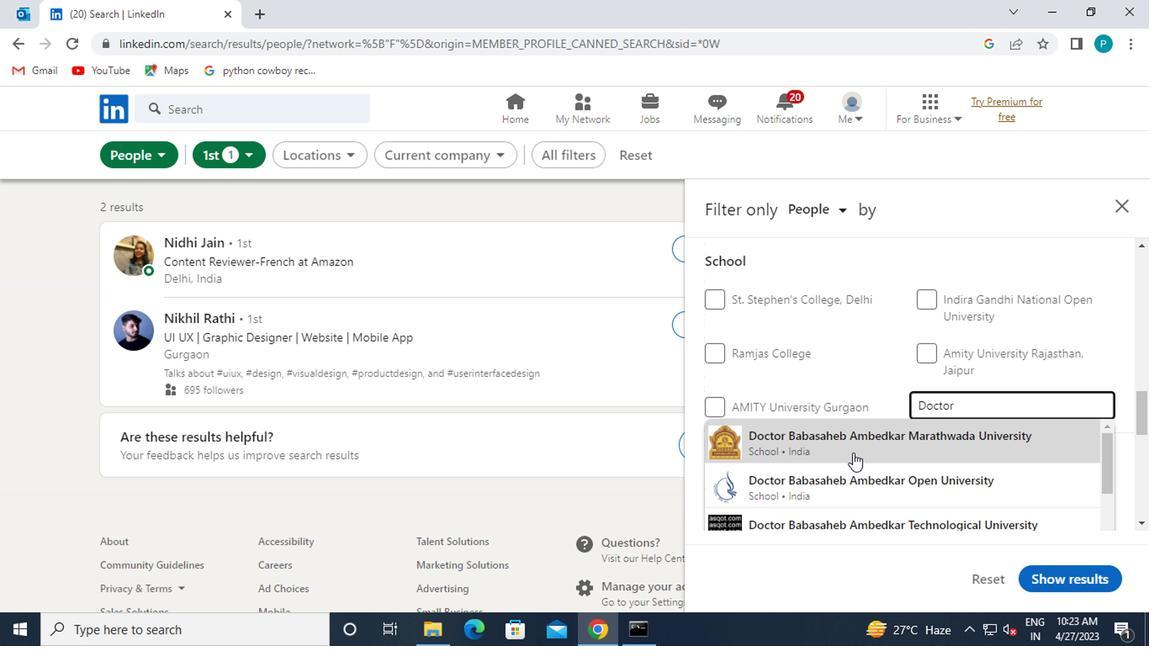 
Action: Mouse scrolled (848, 453) with delta (0, 0)
Screenshot: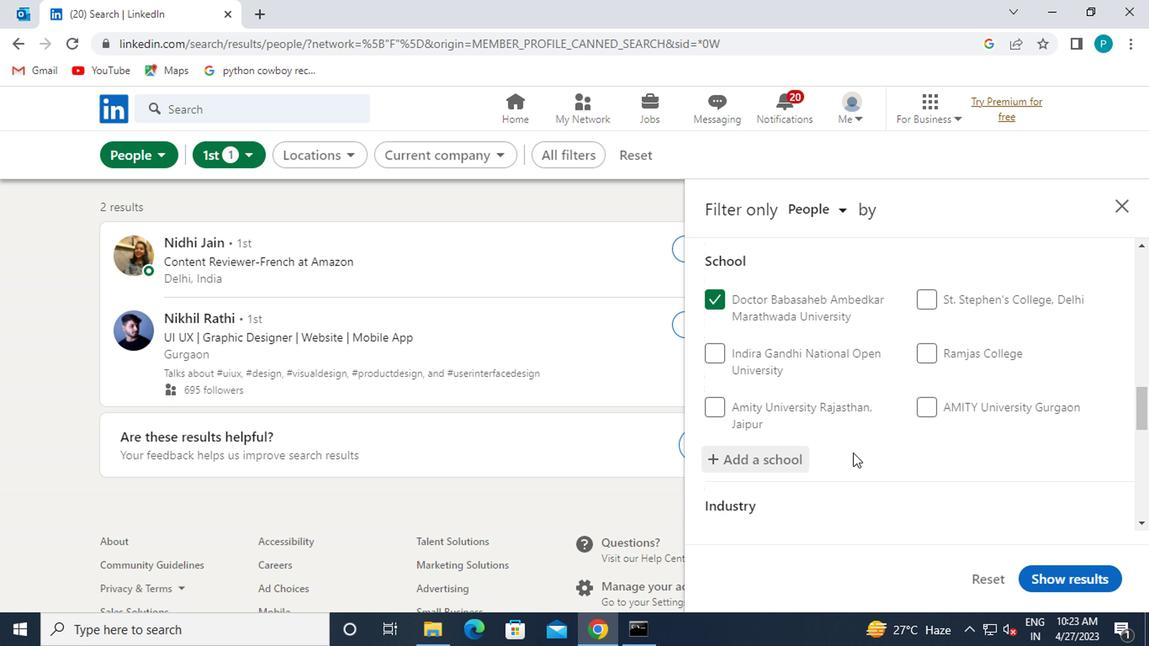 
Action: Mouse scrolled (848, 453) with delta (0, 0)
Screenshot: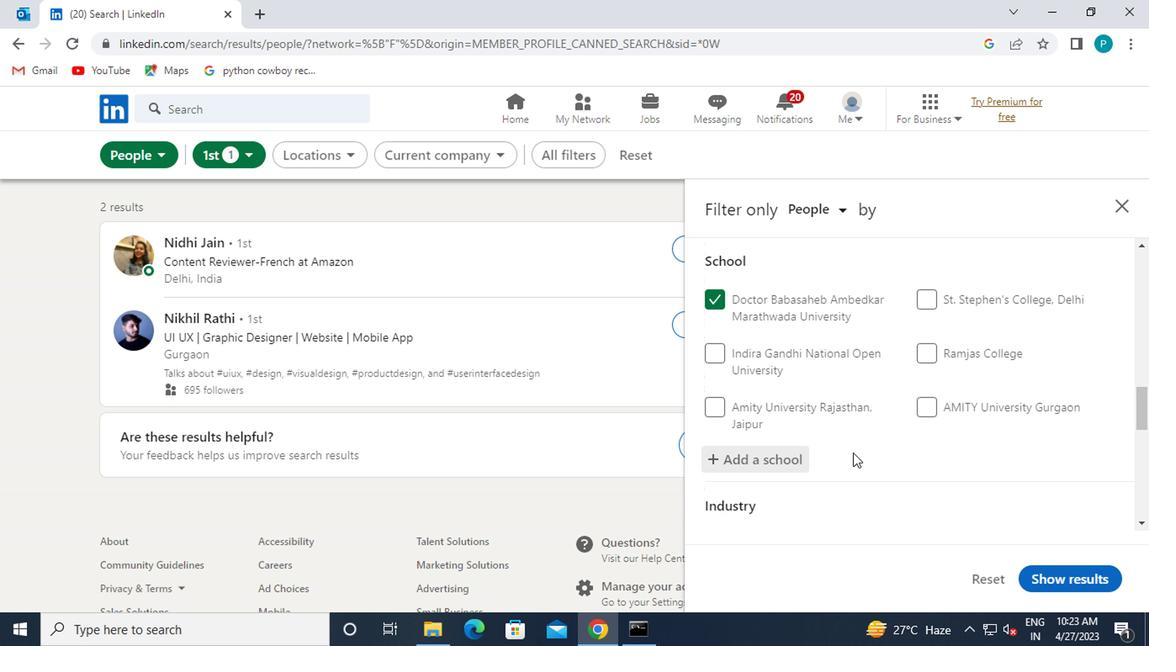 
Action: Mouse scrolled (848, 453) with delta (0, 0)
Screenshot: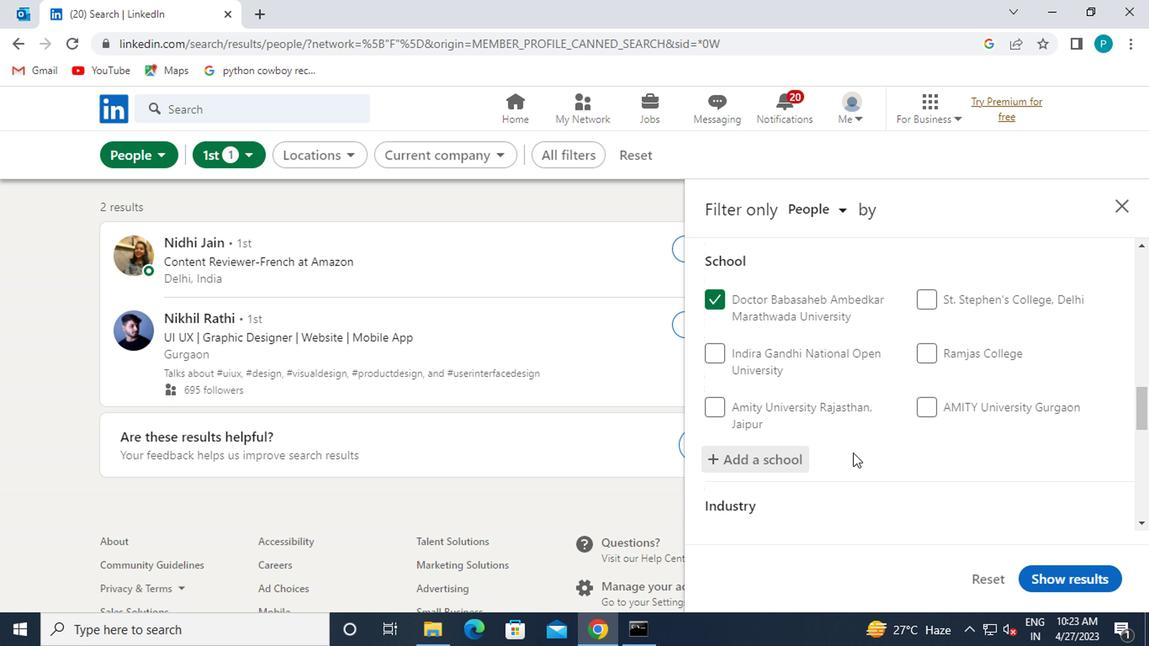 
Action: Mouse moved to (807, 371)
Screenshot: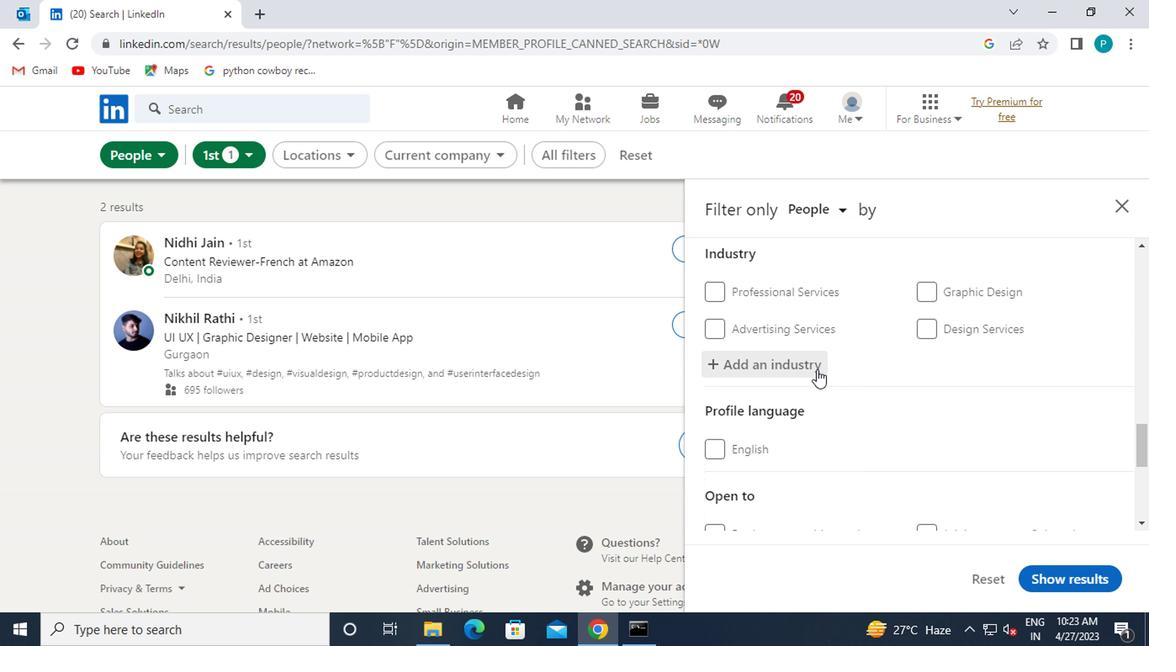 
Action: Mouse pressed left at (807, 371)
Screenshot: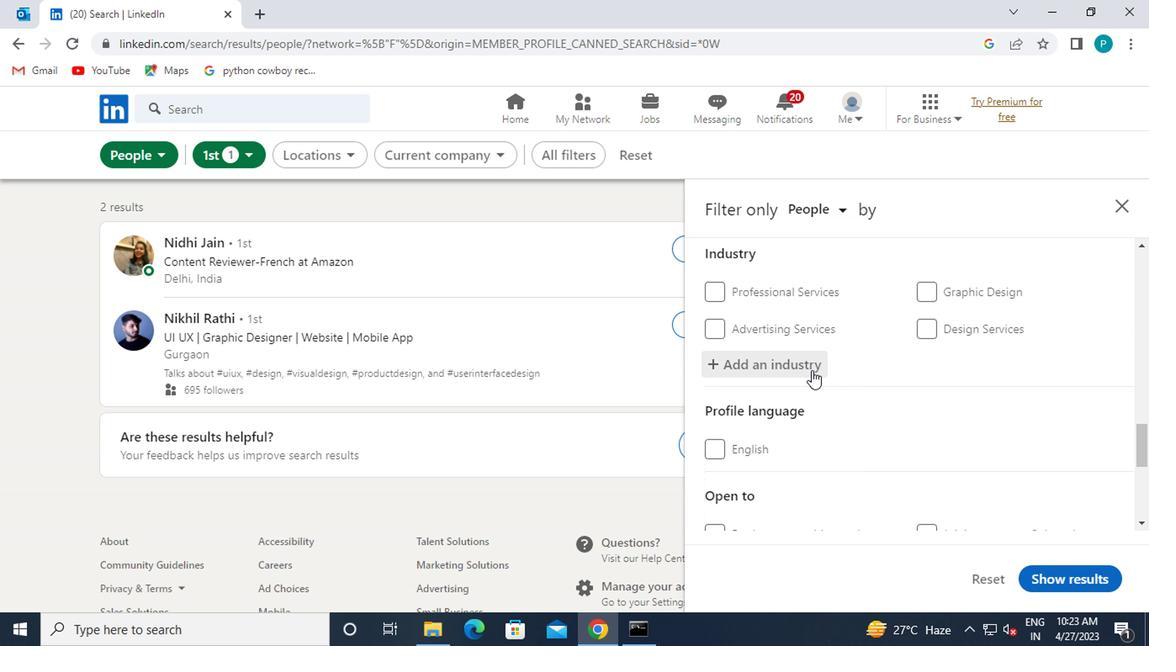 
Action: Mouse moved to (806, 372)
Screenshot: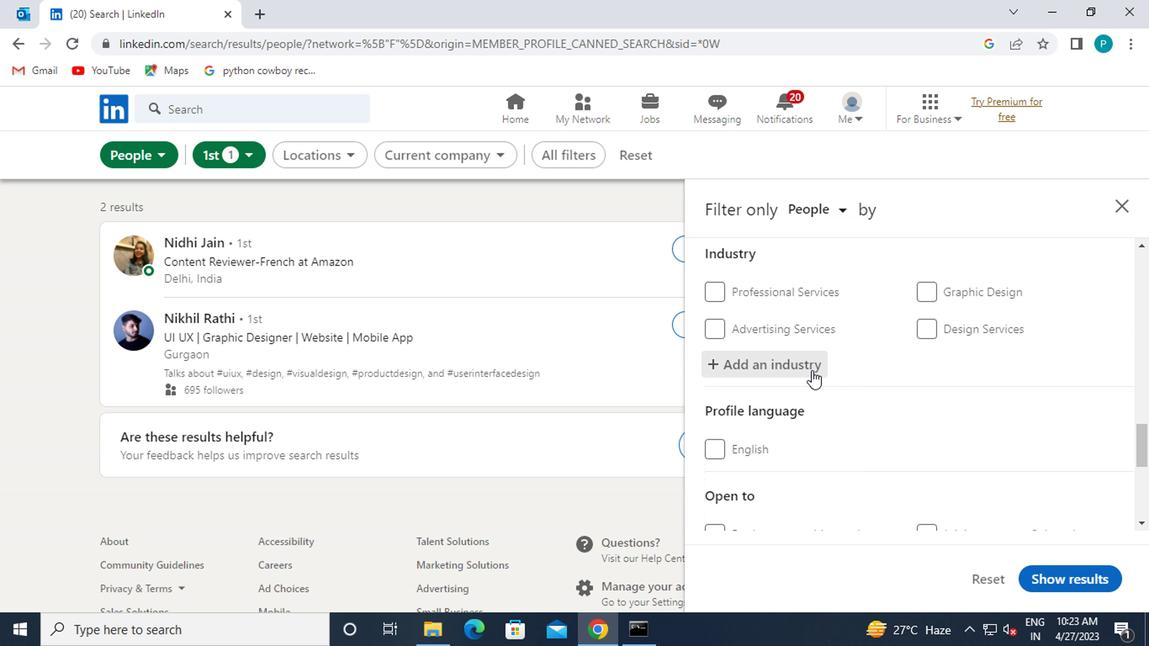 
Action: Key pressed <Key.caps_lock>S<Key.caps_lock>OAP
Screenshot: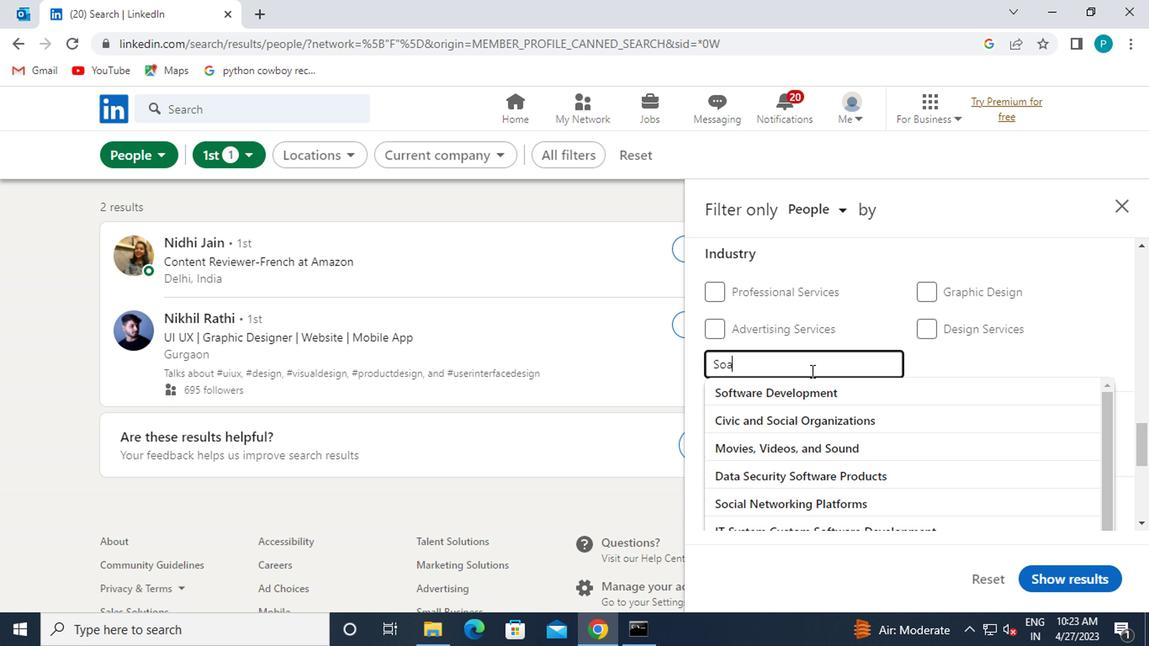 
Action: Mouse moved to (804, 387)
Screenshot: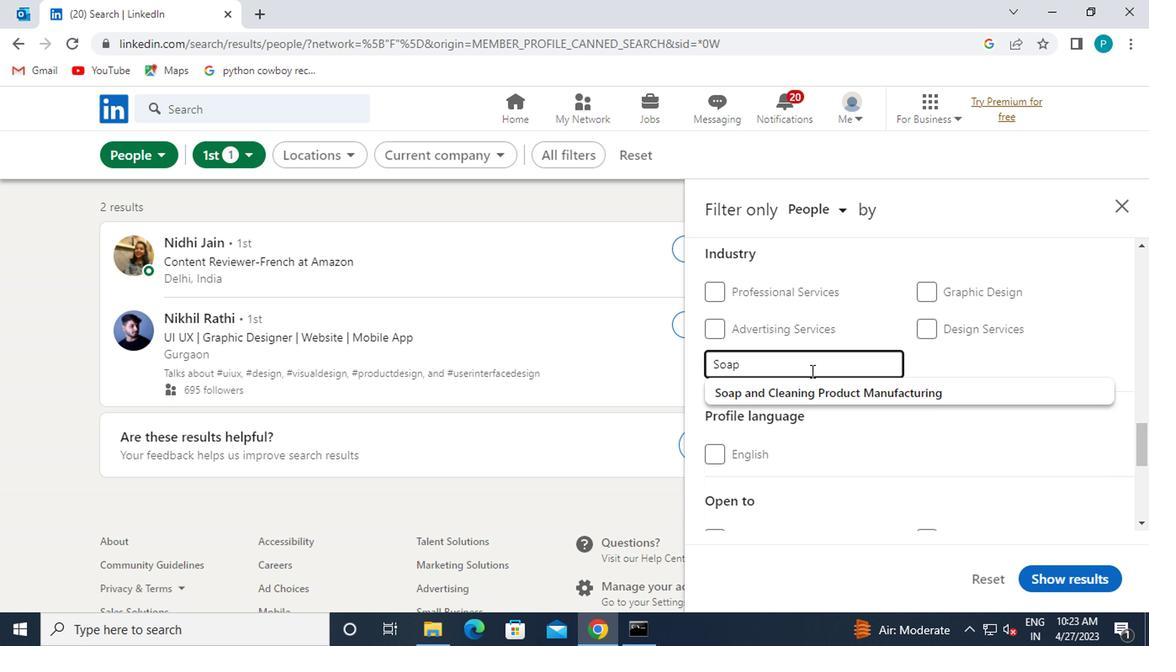 
Action: Mouse pressed left at (804, 387)
Screenshot: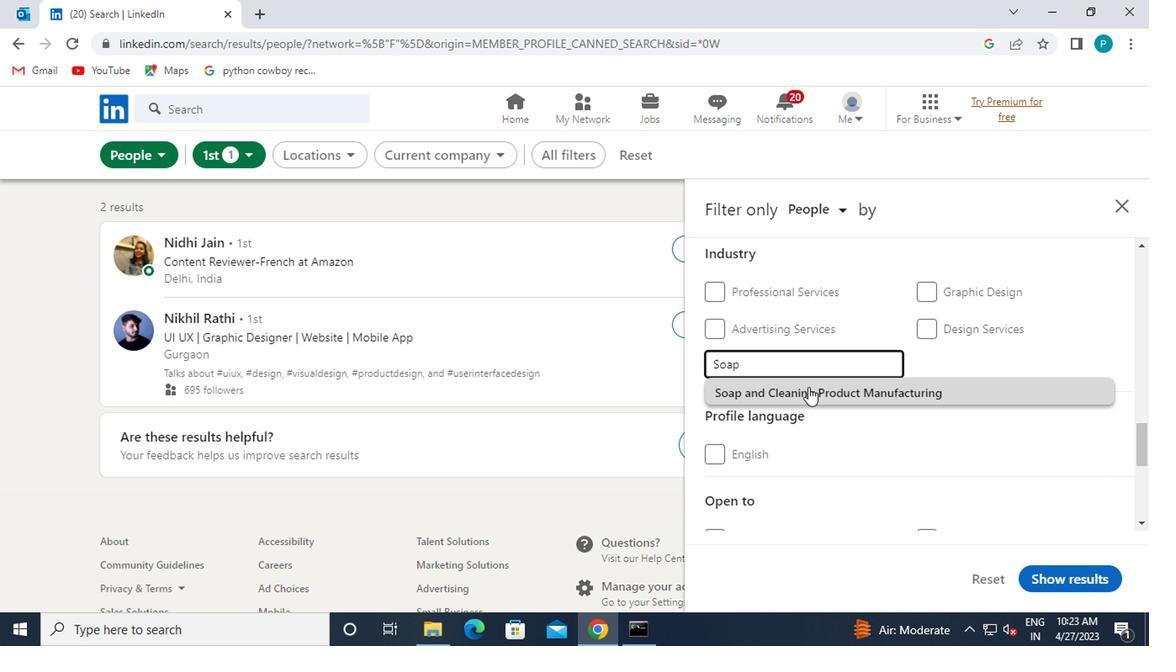 
Action: Mouse moved to (804, 389)
Screenshot: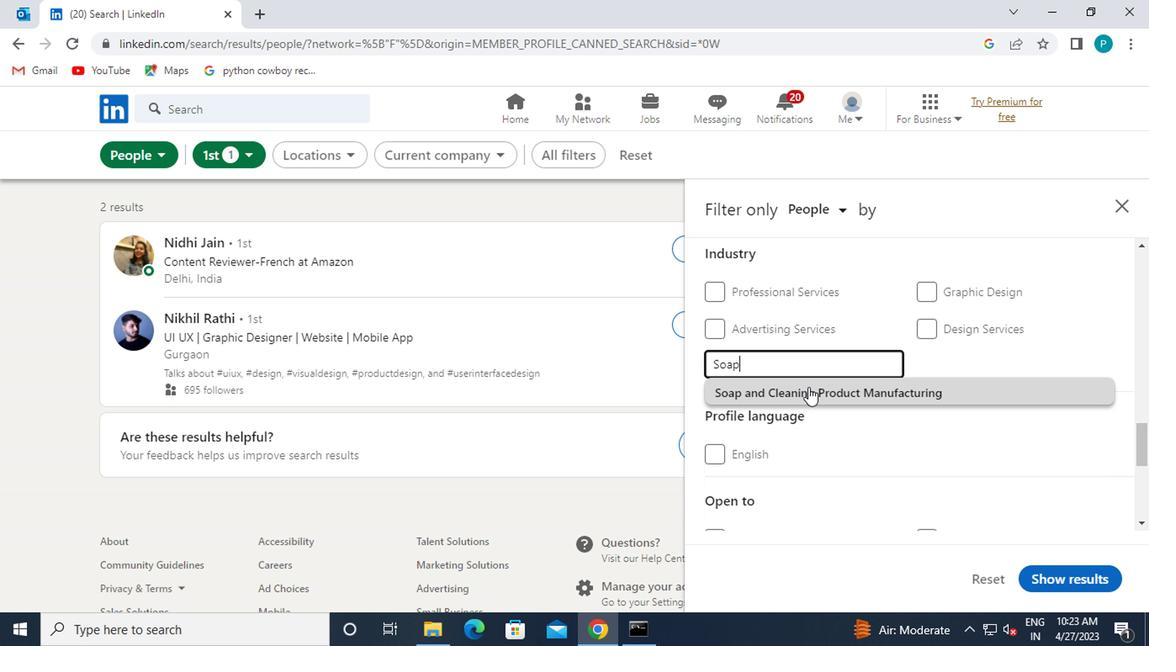 
Action: Mouse scrolled (804, 387) with delta (0, -1)
Screenshot: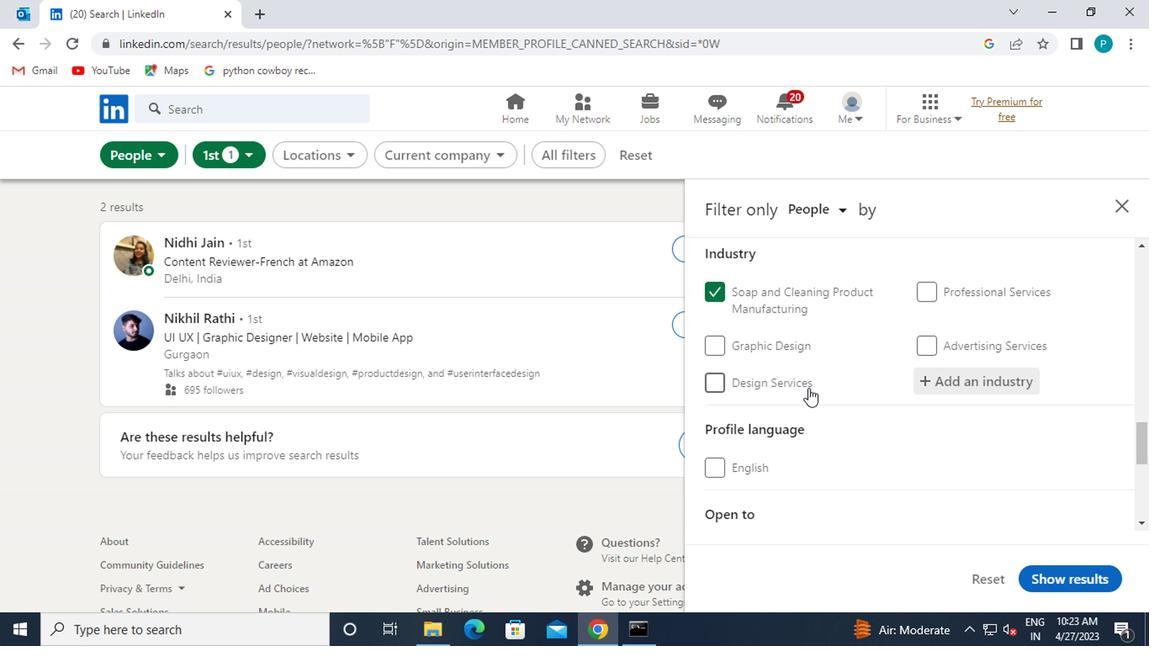 
Action: Mouse scrolled (804, 387) with delta (0, -1)
Screenshot: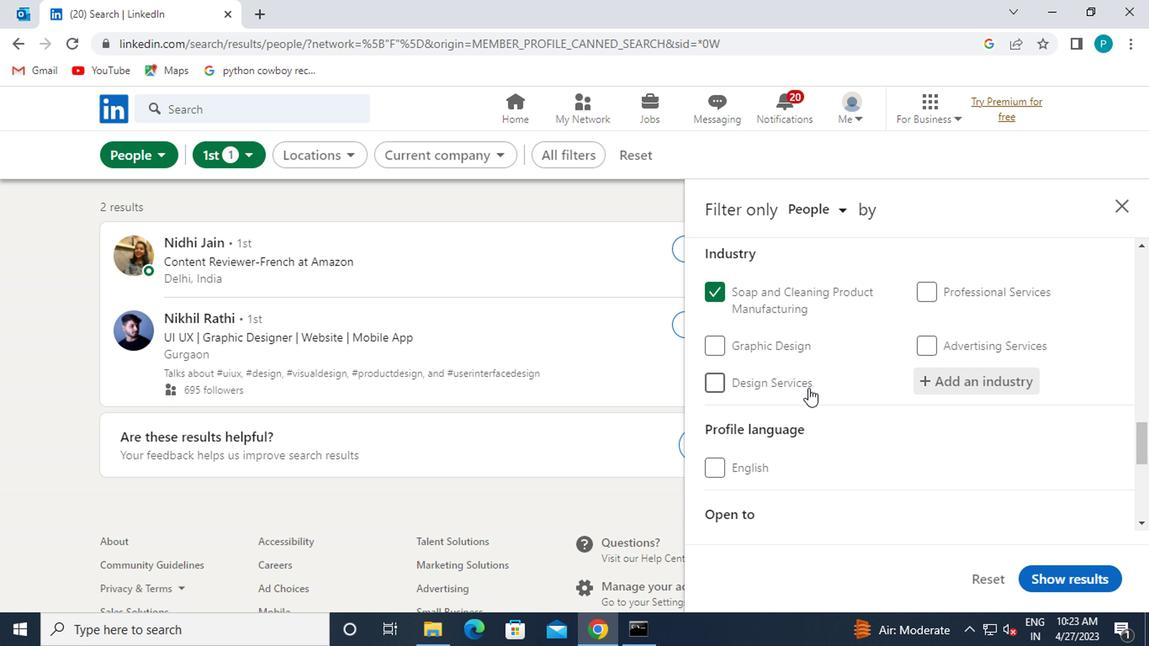 
Action: Mouse moved to (779, 381)
Screenshot: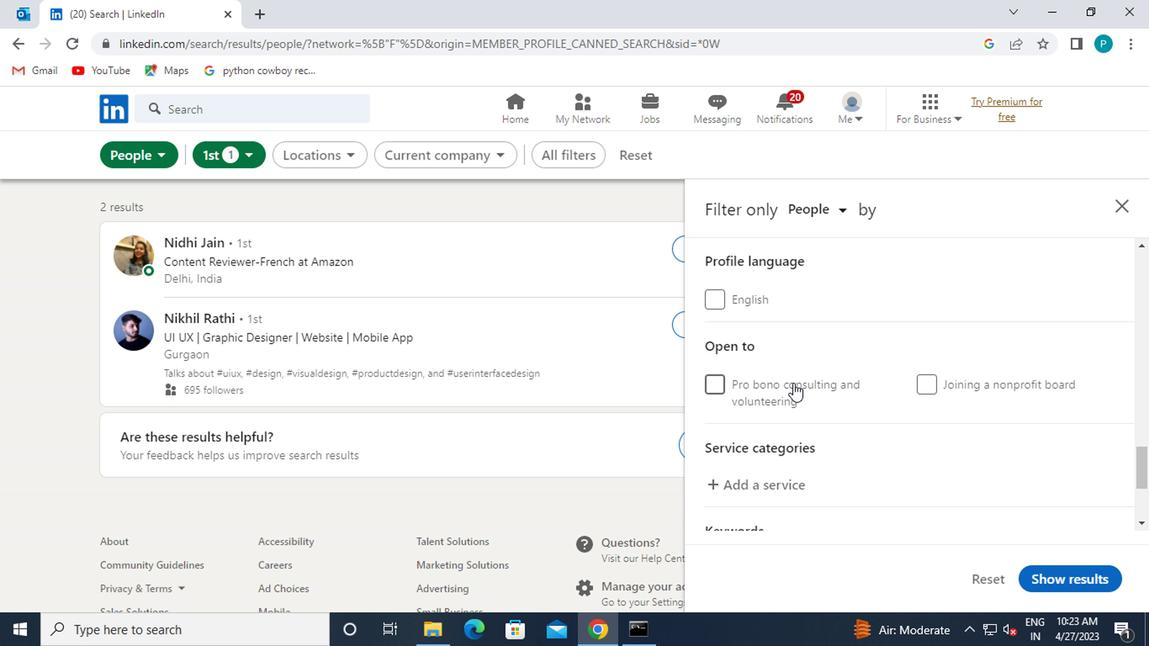 
Action: Mouse scrolled (779, 382) with delta (0, 1)
Screenshot: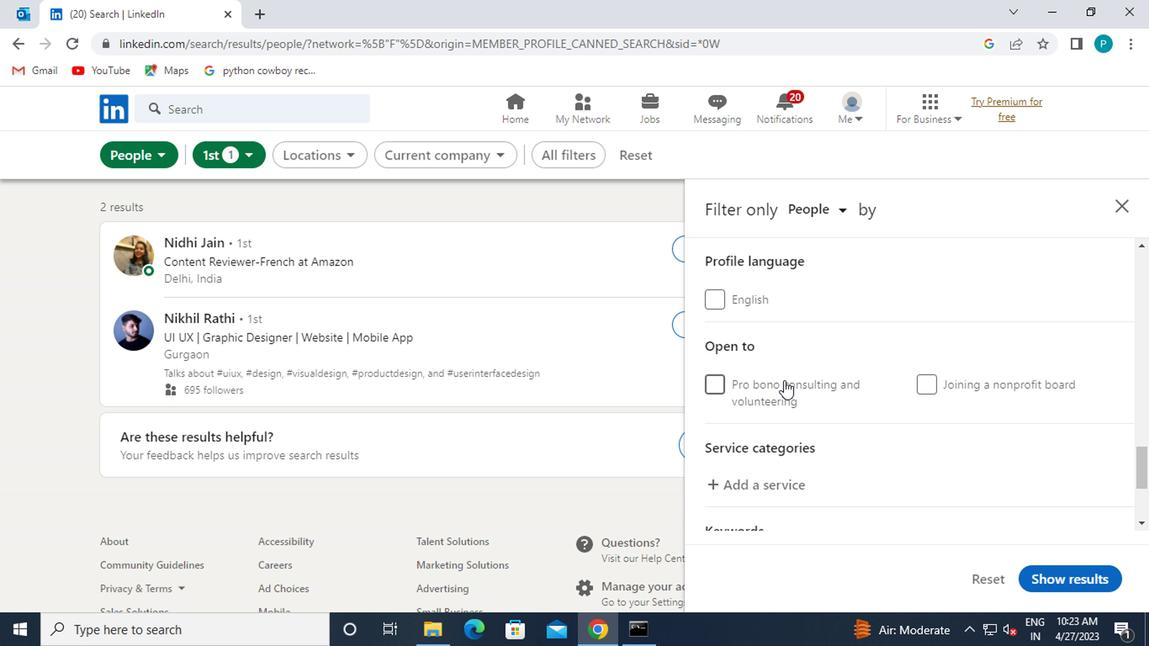
Action: Mouse moved to (779, 380)
Screenshot: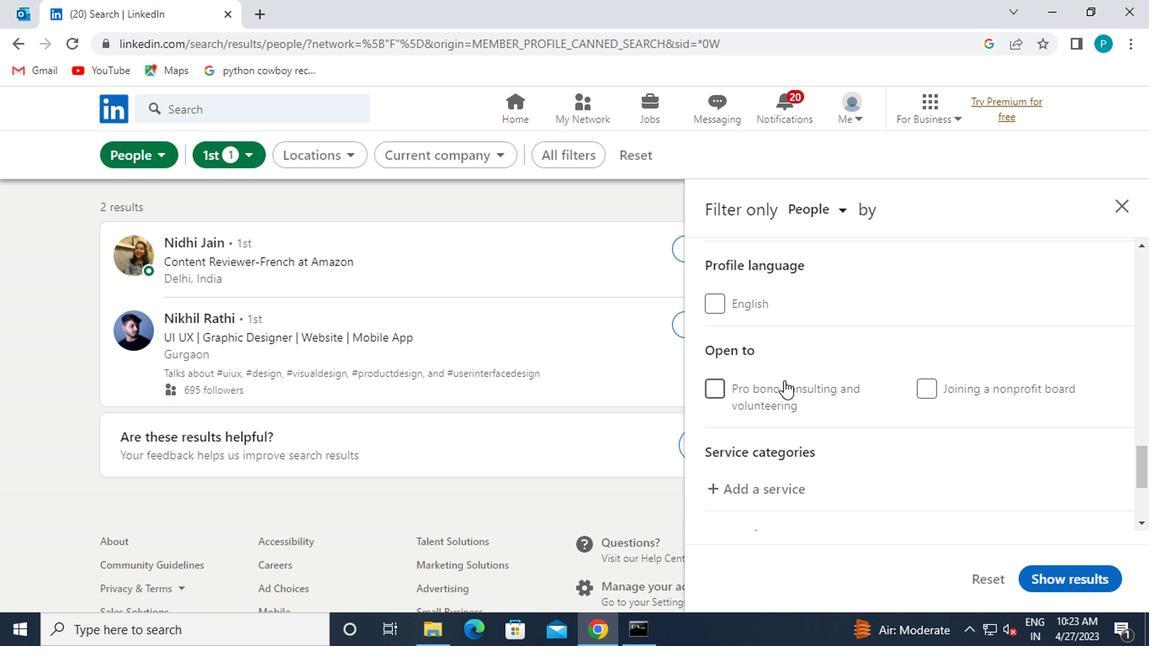 
Action: Mouse scrolled (779, 379) with delta (0, -1)
Screenshot: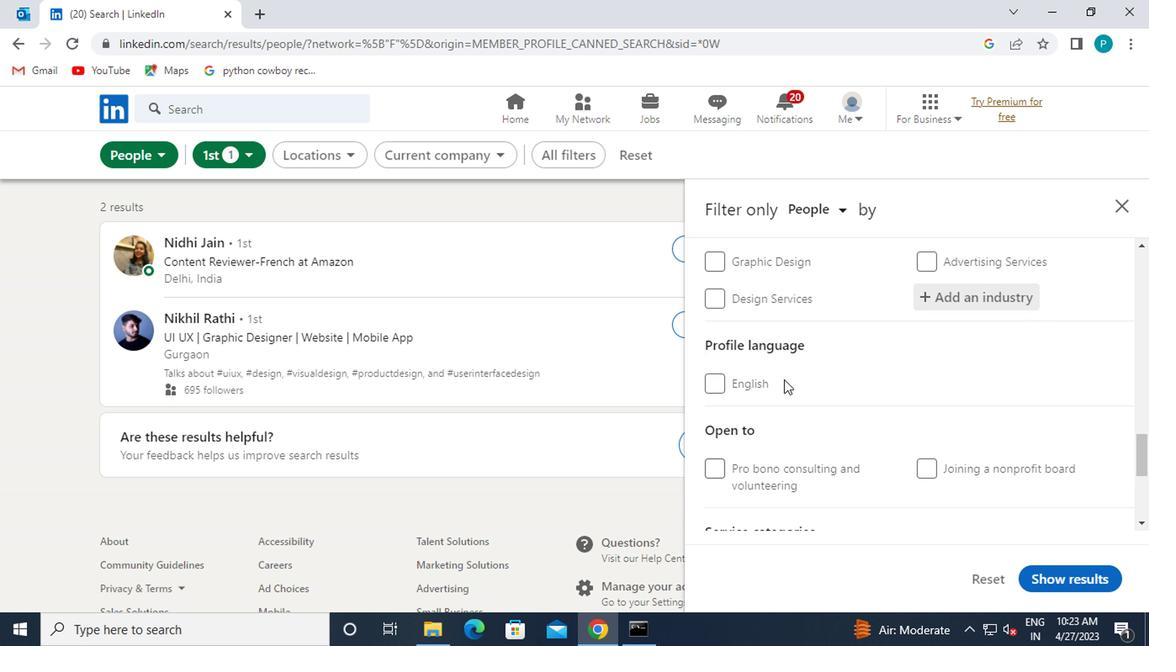 
Action: Mouse moved to (764, 474)
Screenshot: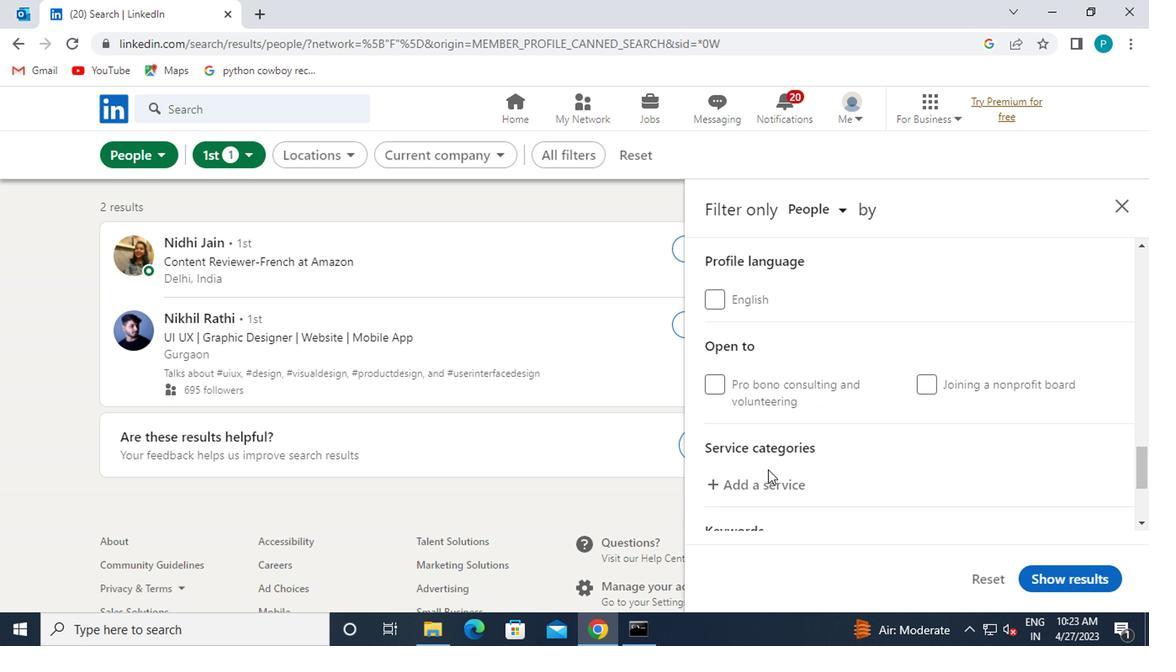 
Action: Mouse pressed left at (764, 474)
Screenshot: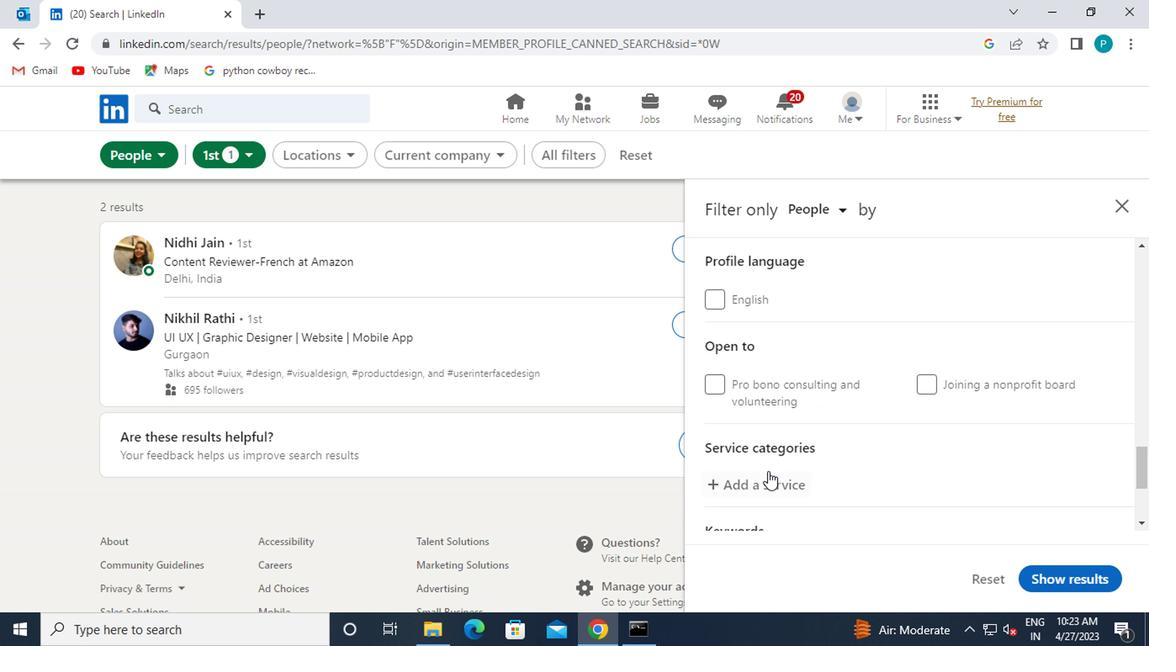 
Action: Mouse moved to (764, 475)
Screenshot: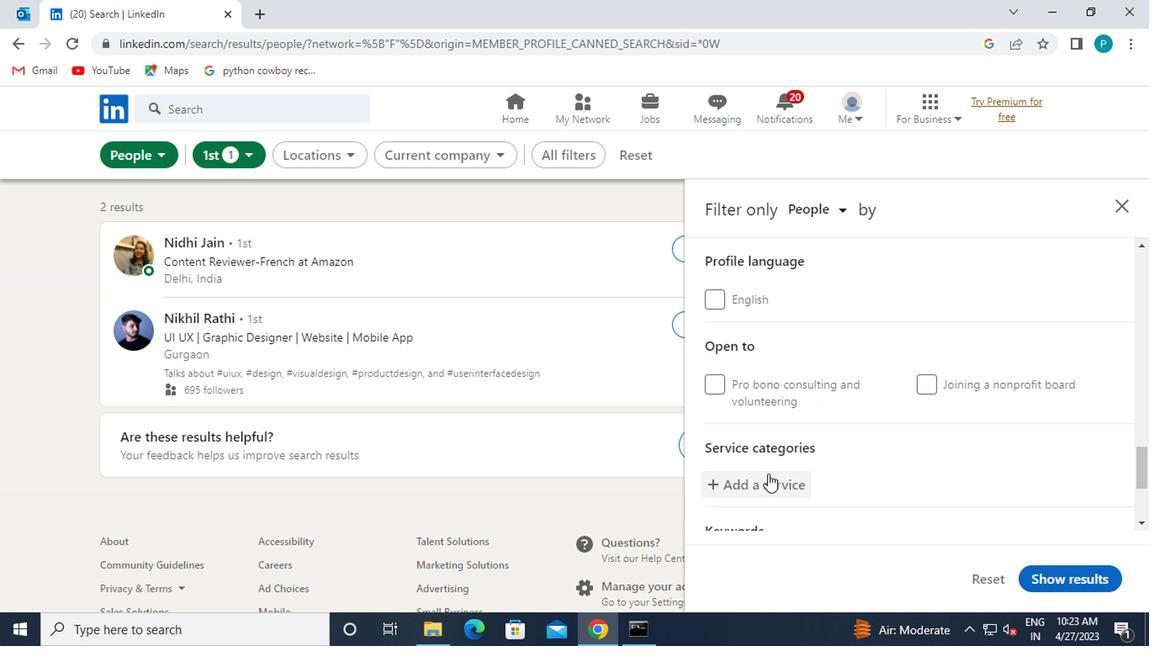 
Action: Key pressed BL
Screenshot: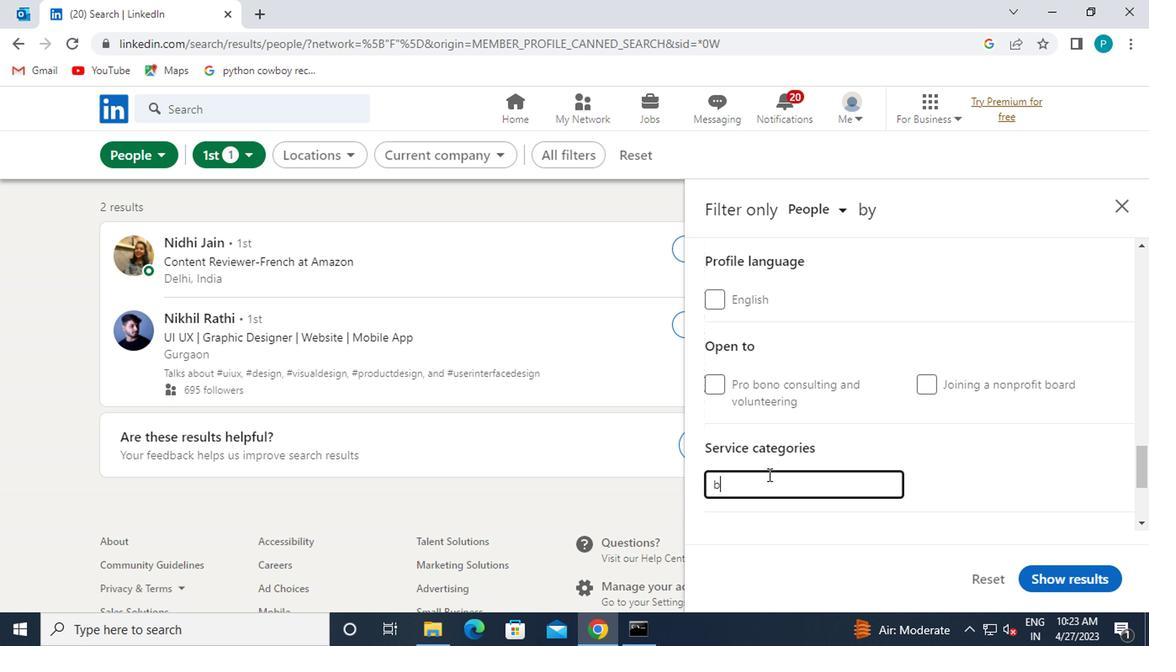 
Action: Mouse moved to (764, 475)
Screenshot: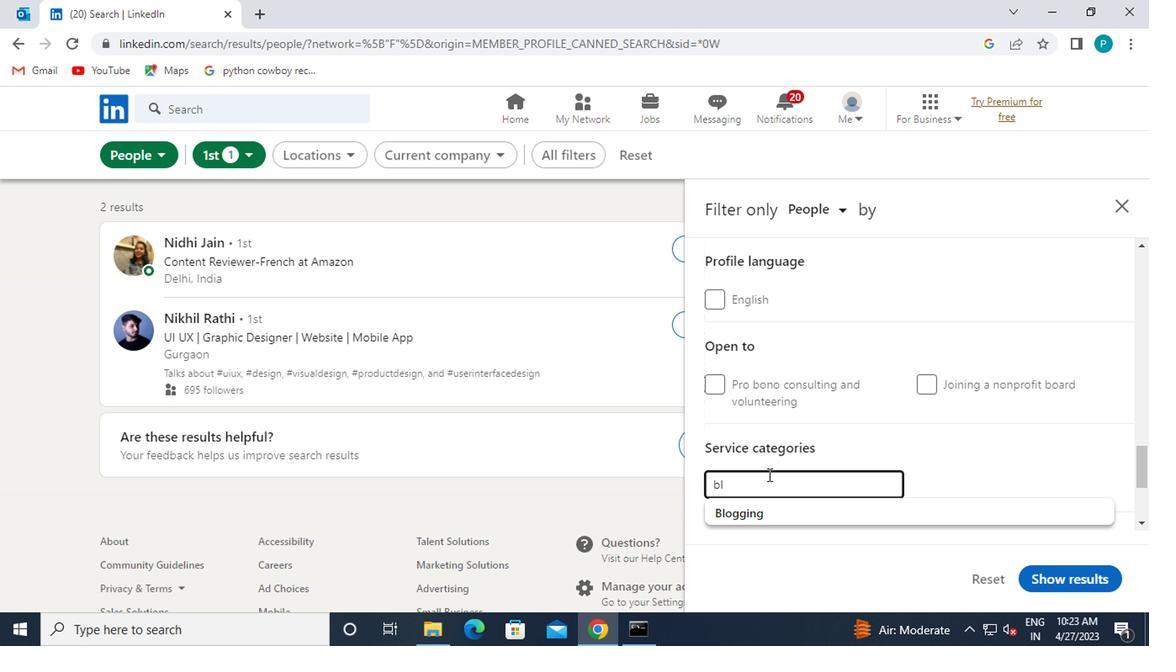 
Action: Mouse scrolled (764, 474) with delta (0, 0)
Screenshot: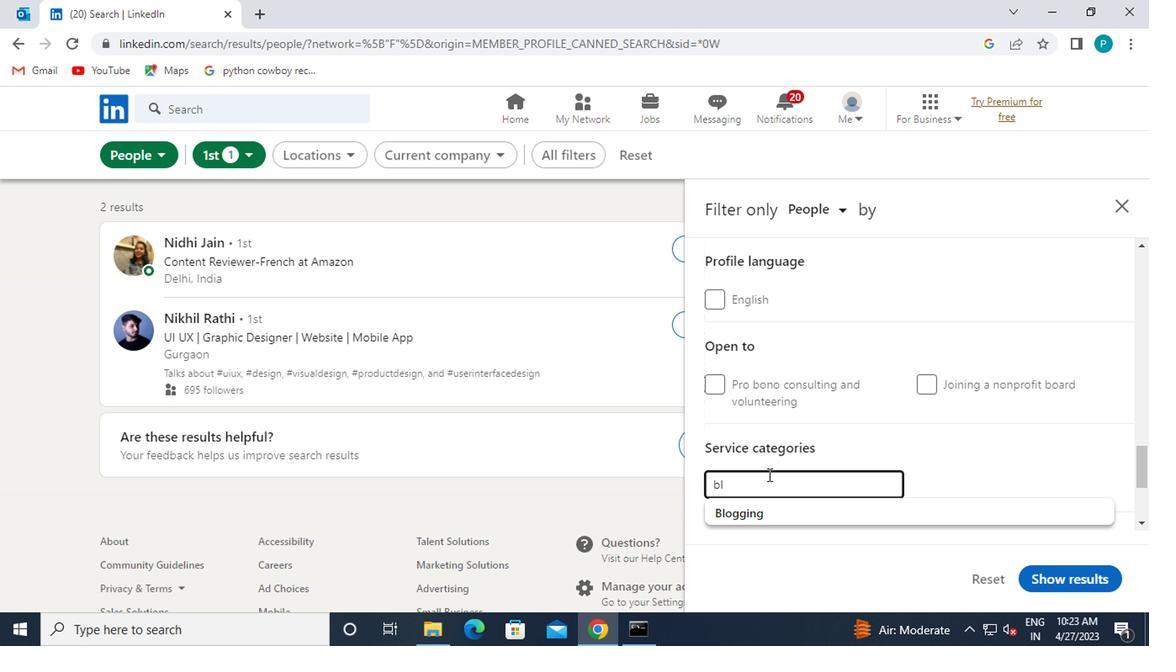 
Action: Mouse moved to (748, 420)
Screenshot: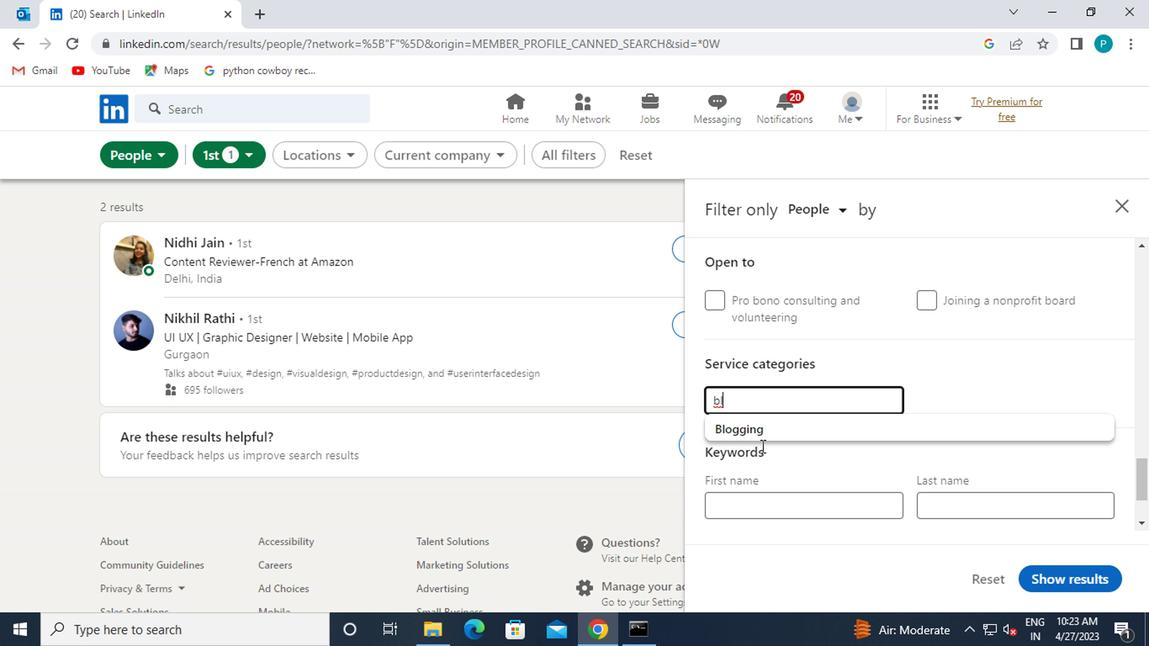 
Action: Mouse pressed left at (748, 420)
Screenshot: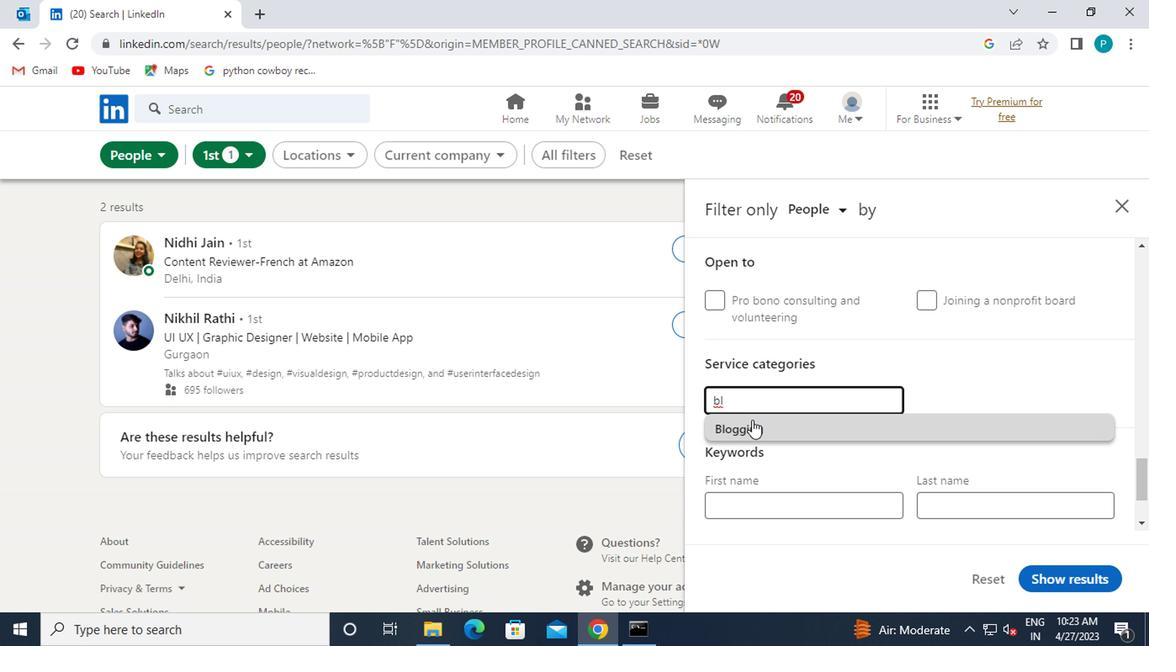 
Action: Mouse scrolled (748, 420) with delta (0, 0)
Screenshot: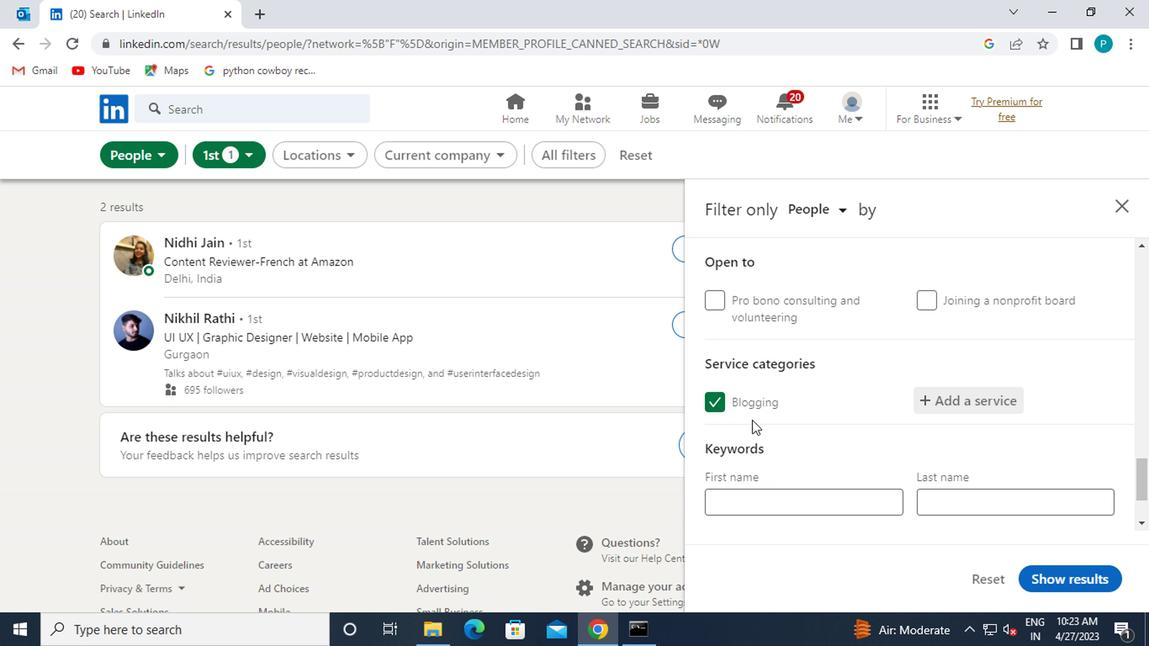 
Action: Mouse moved to (754, 483)
Screenshot: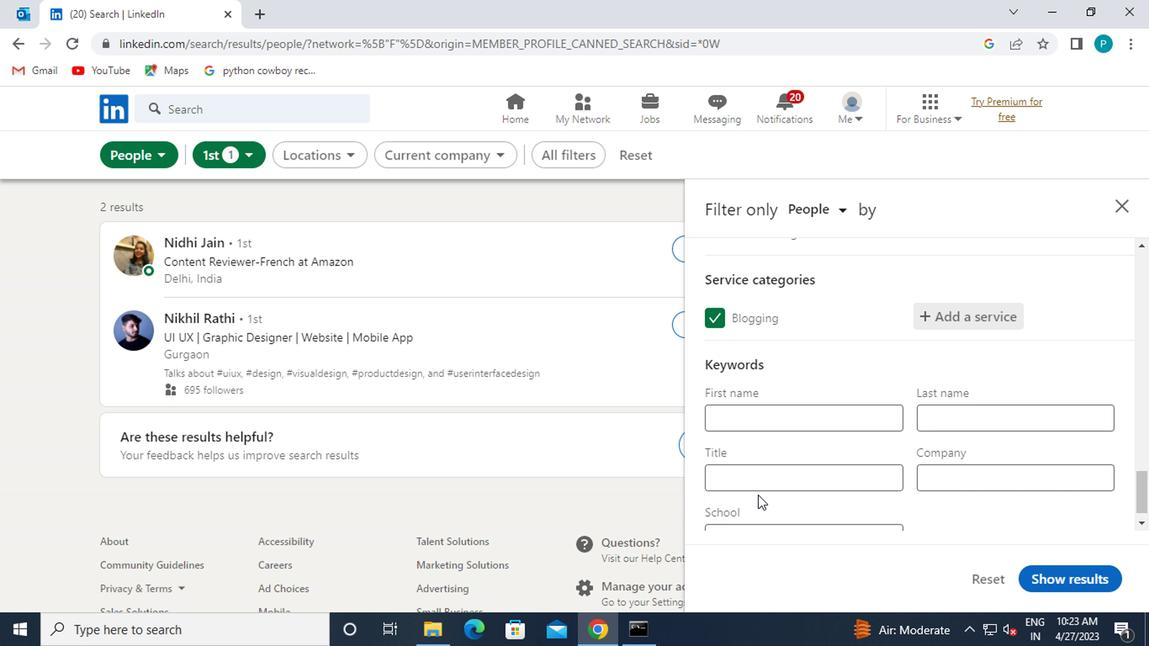
Action: Mouse pressed left at (754, 483)
Screenshot: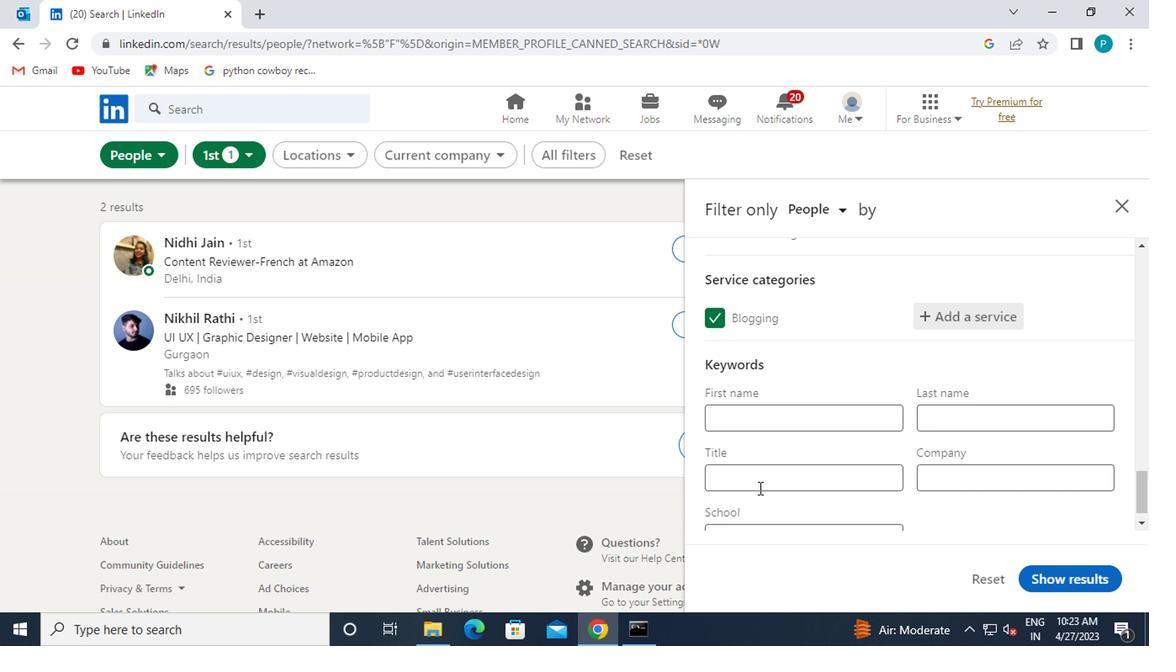 
Action: Mouse moved to (754, 483)
Screenshot: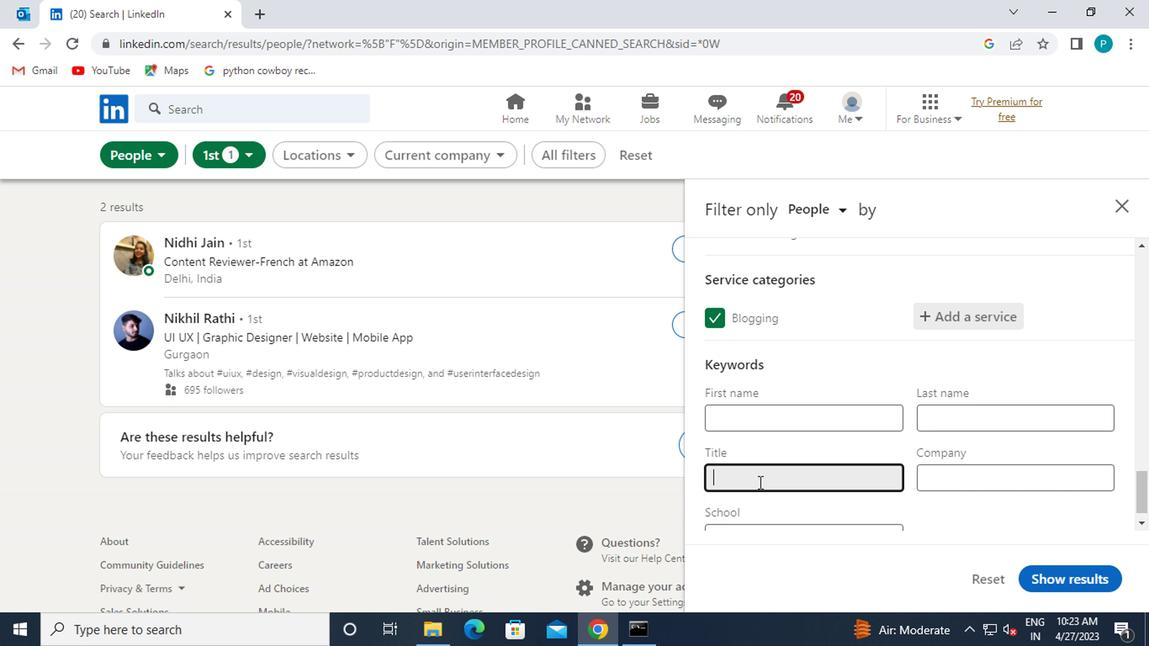 
Action: Key pressed <Key.caps_lock>B<Key.caps_lock>UL<Key.backspace>ILDING<Key.space><Key.caps_lock>I<Key.caps_lock>NSPECTOR
Screenshot: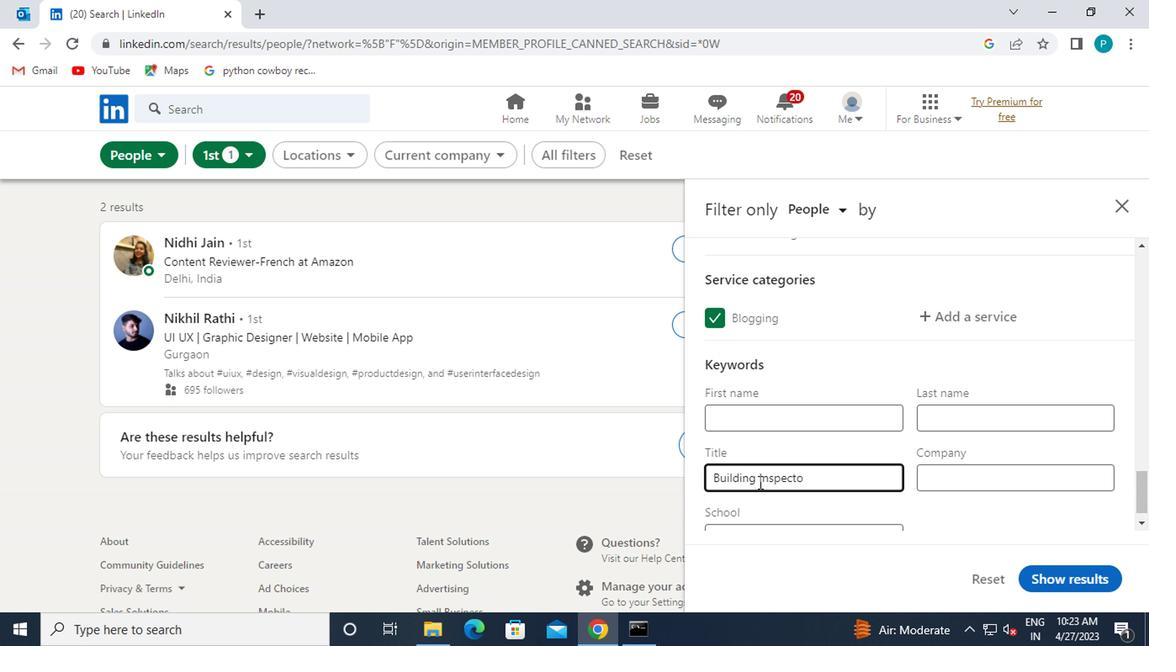 
Action: Mouse moved to (1064, 578)
Screenshot: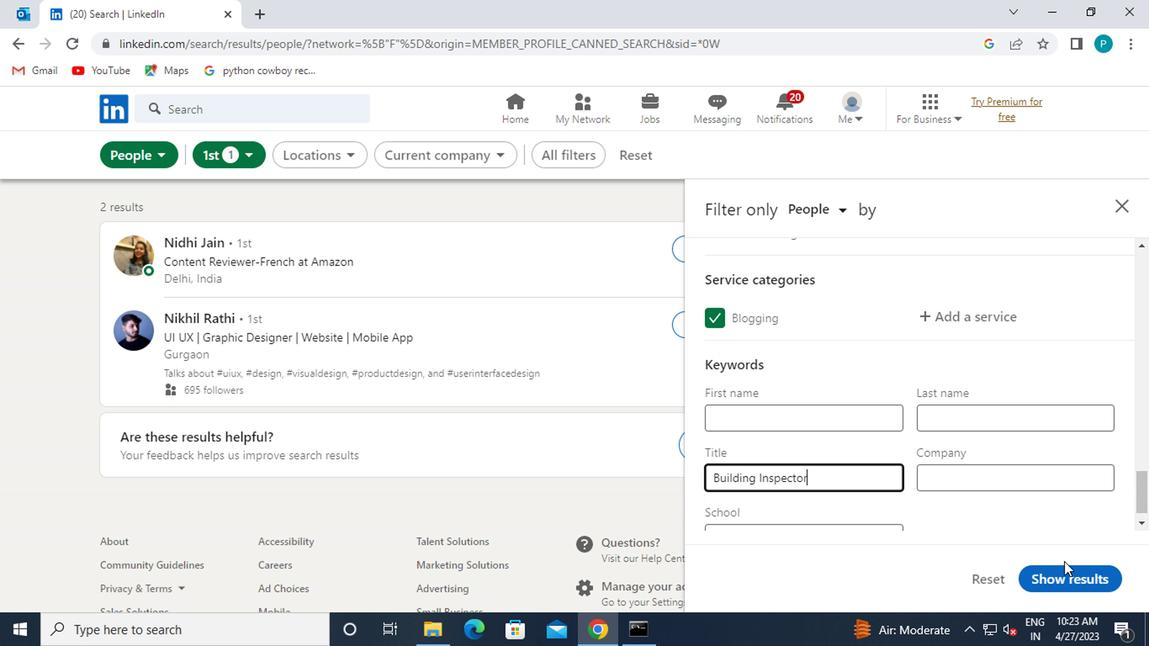 
Action: Mouse pressed left at (1064, 578)
Screenshot: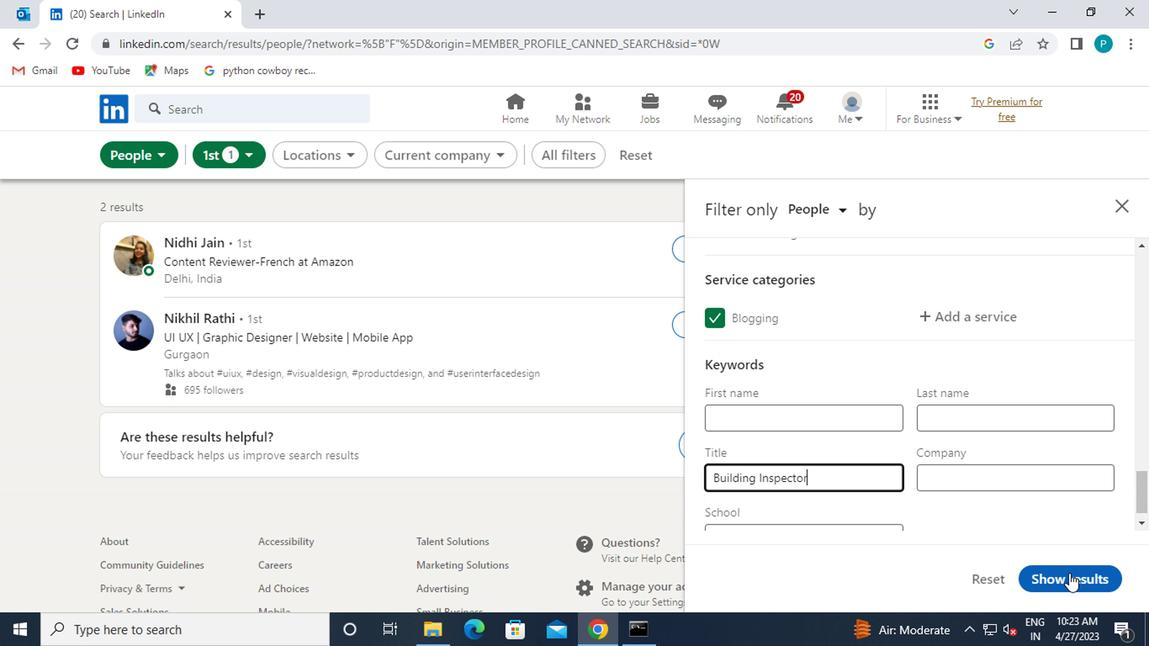 
